 Task: Look for space in Federal Way, United States from 12th July, 2023 to 16th July, 2023 for 8 adults in price range Rs.10000 to Rs.16000. Place can be private room with 8 bedrooms having 8 beds and 8 bathrooms. Property type can be house, flat, guest house, hotel. Amenities needed are: wifi, TV, free parkinig on premises, gym, breakfast. Booking option can be shelf check-in. Required host language is English.
Action: Mouse moved to (430, 98)
Screenshot: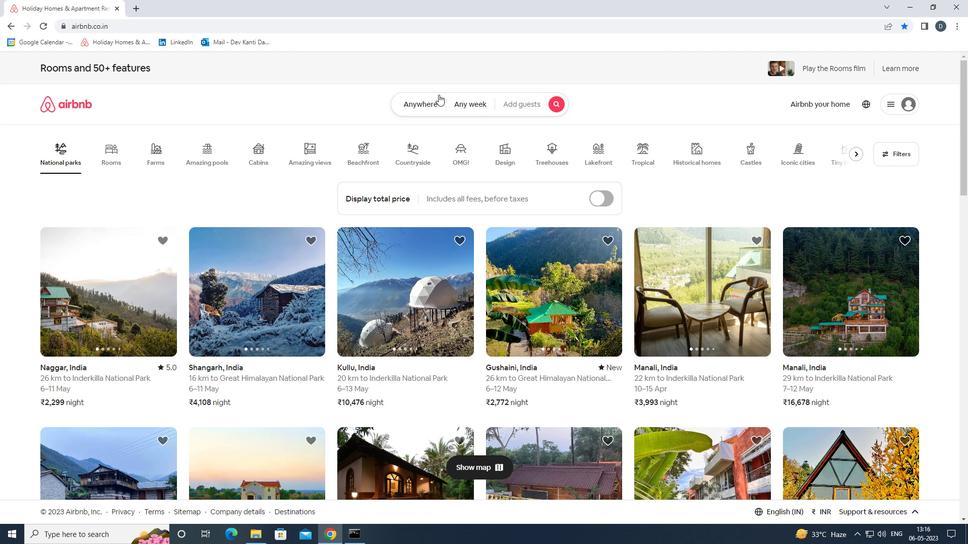 
Action: Mouse pressed left at (430, 98)
Screenshot: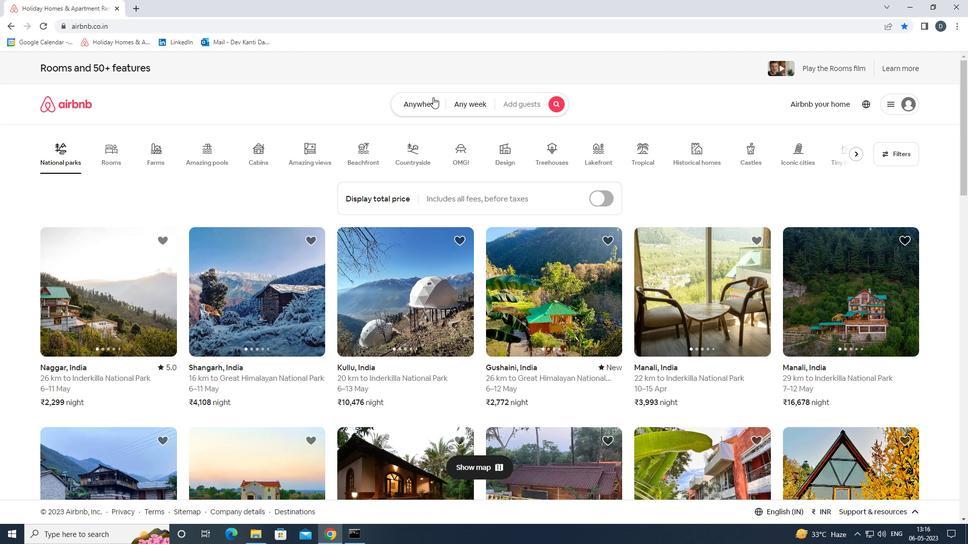 
Action: Mouse moved to (332, 148)
Screenshot: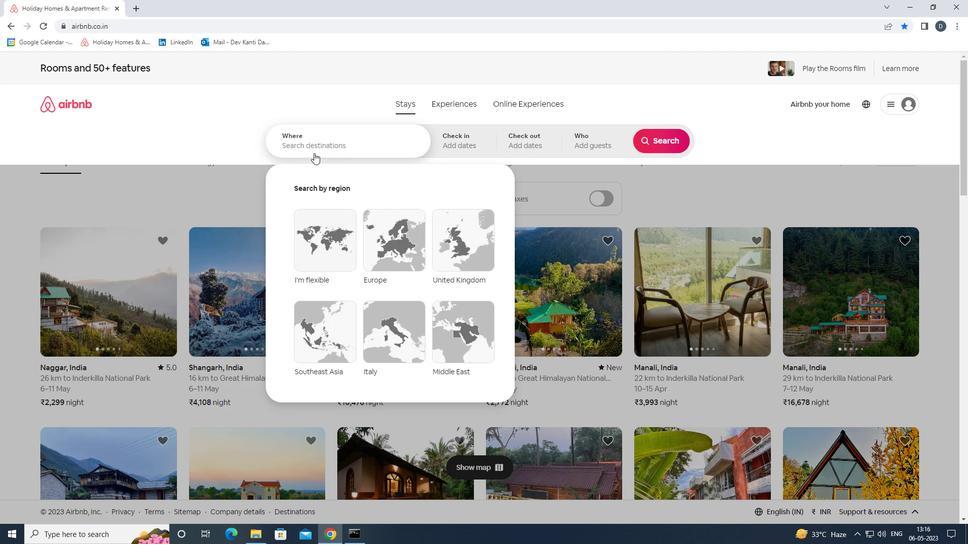 
Action: Mouse pressed left at (332, 148)
Screenshot: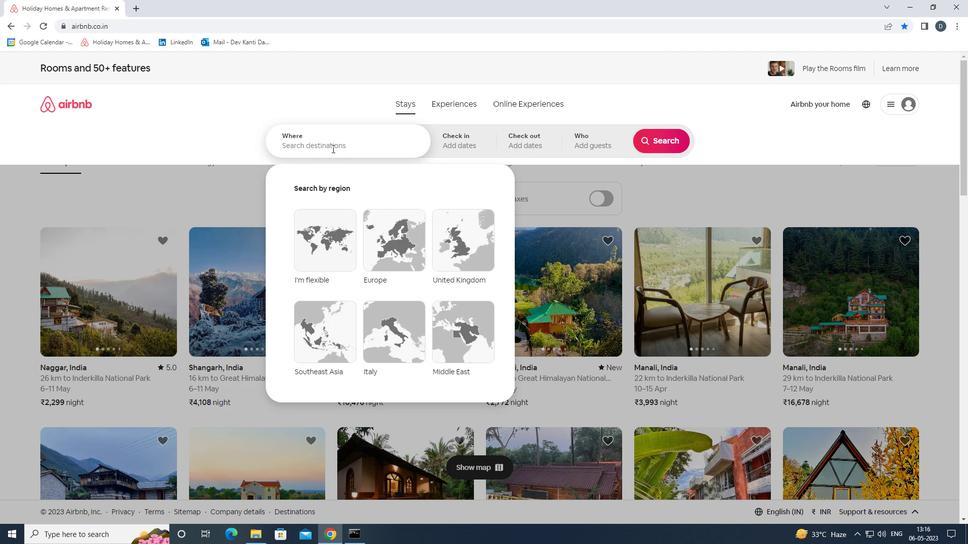 
Action: Mouse moved to (332, 147)
Screenshot: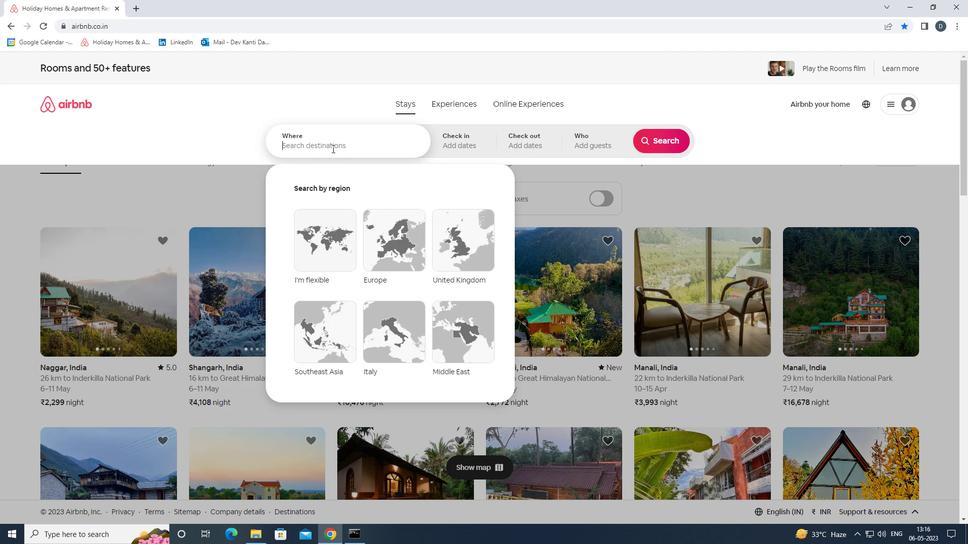 
Action: Key pressed <Key.shift>FEDRAL<Key.space><Key.shift>WAY,<Key.shift_r><Key.shift_r><Key.shift_r><Key.shift_r>UNITED<Key.space><Key.shift>STATES<Key.enter>
Screenshot: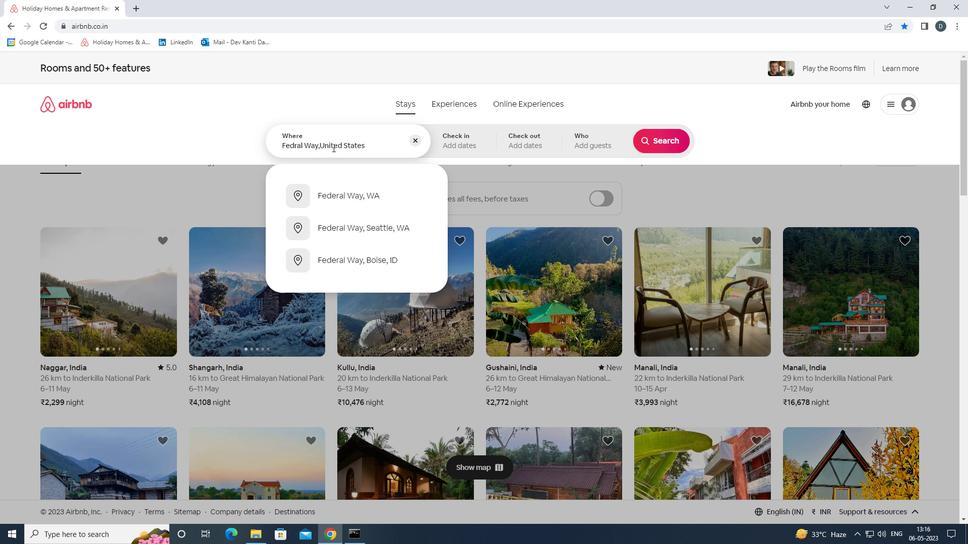 
Action: Mouse moved to (660, 220)
Screenshot: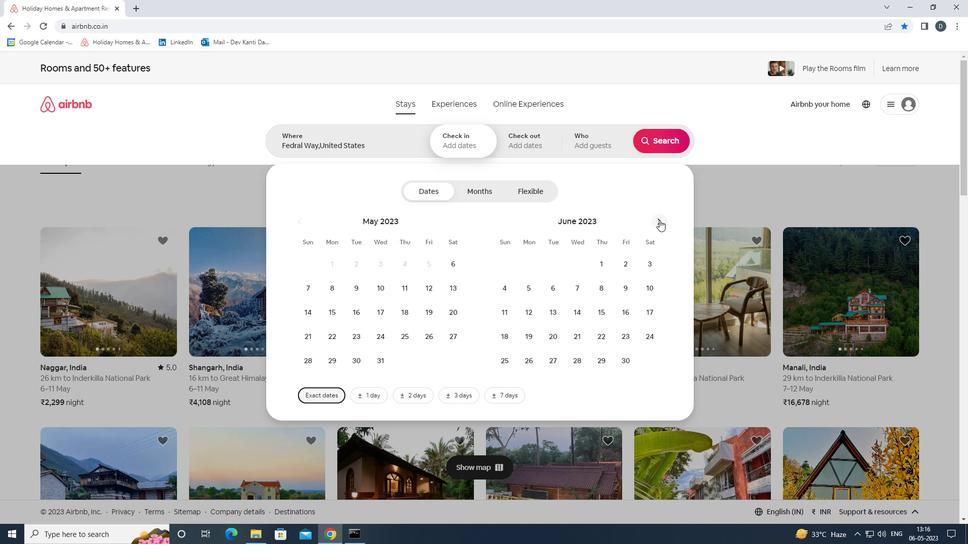 
Action: Mouse pressed left at (660, 220)
Screenshot: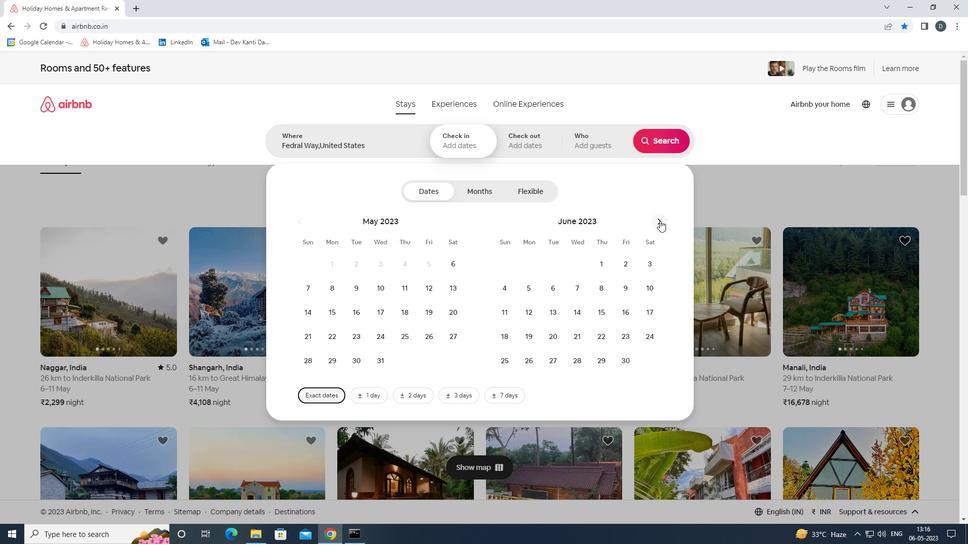 
Action: Mouse moved to (582, 314)
Screenshot: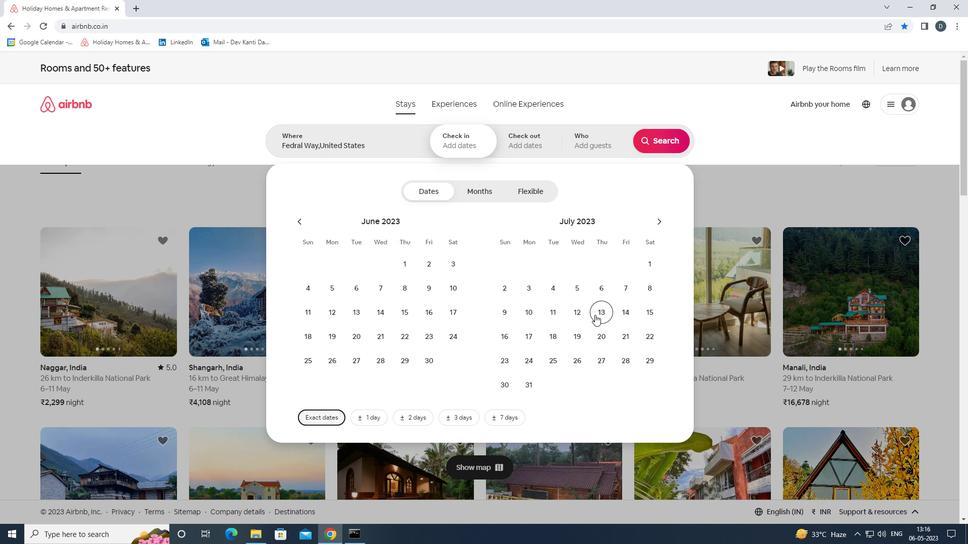 
Action: Mouse pressed left at (582, 314)
Screenshot: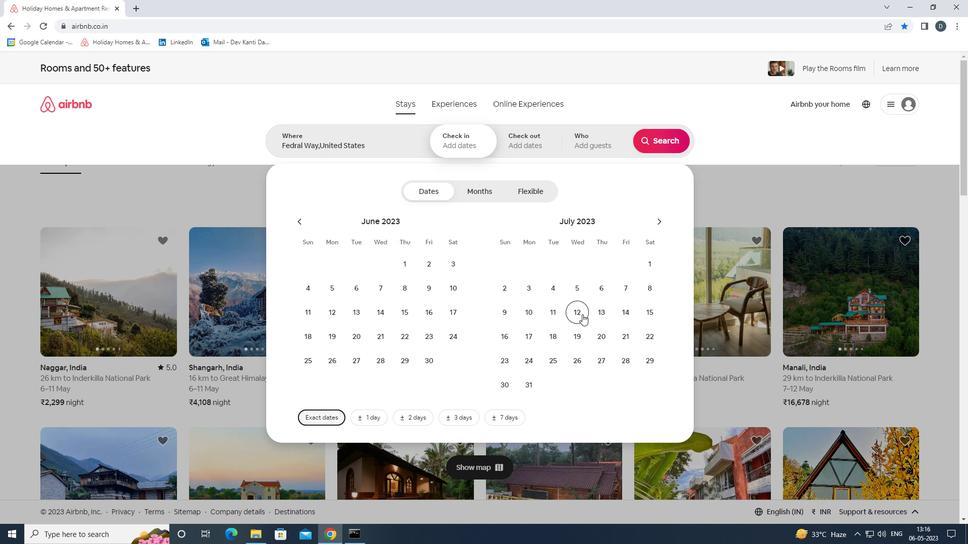 
Action: Mouse moved to (509, 331)
Screenshot: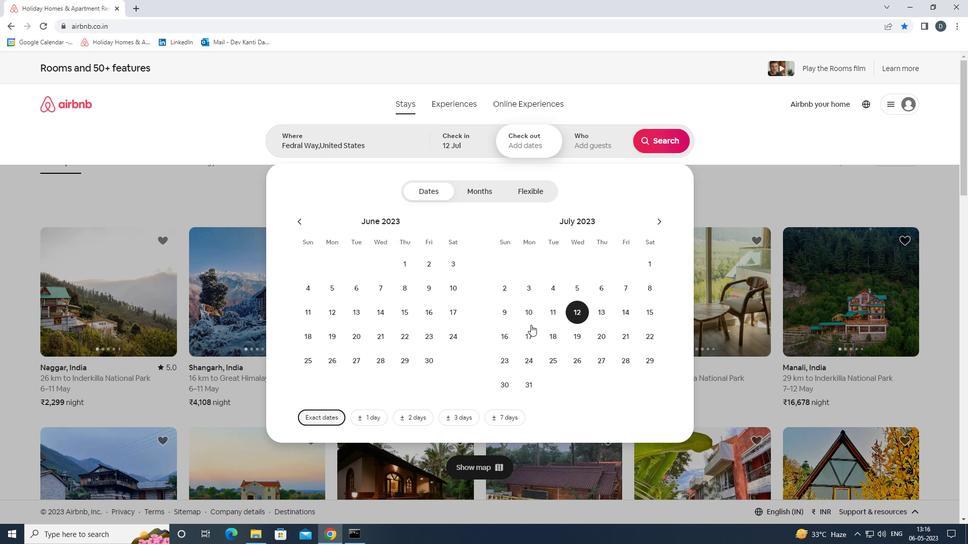 
Action: Mouse pressed left at (509, 331)
Screenshot: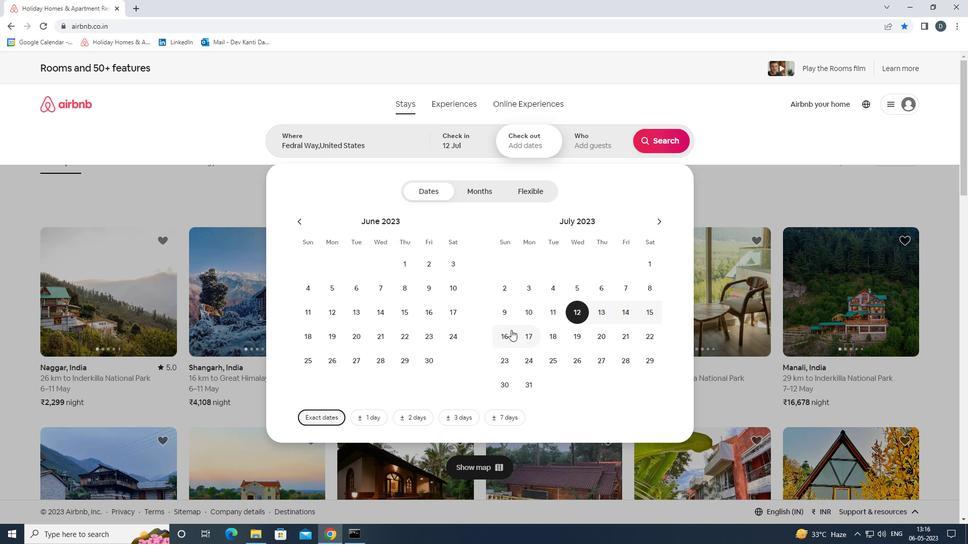 
Action: Mouse moved to (588, 143)
Screenshot: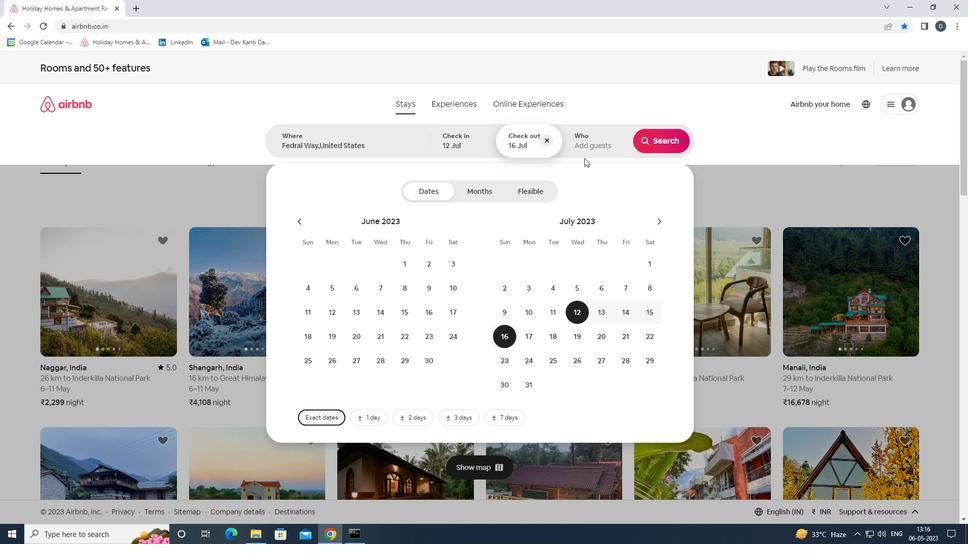 
Action: Mouse pressed left at (588, 143)
Screenshot: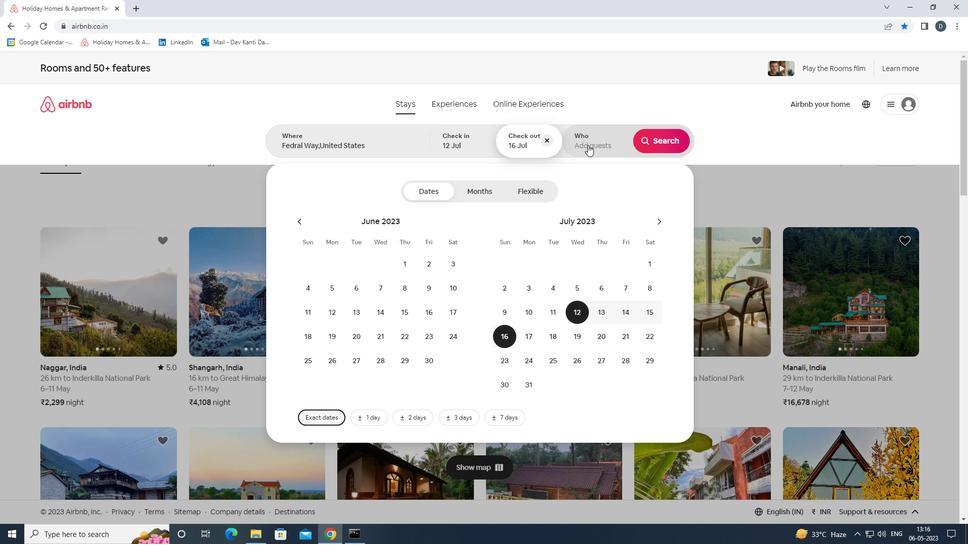 
Action: Mouse moved to (668, 194)
Screenshot: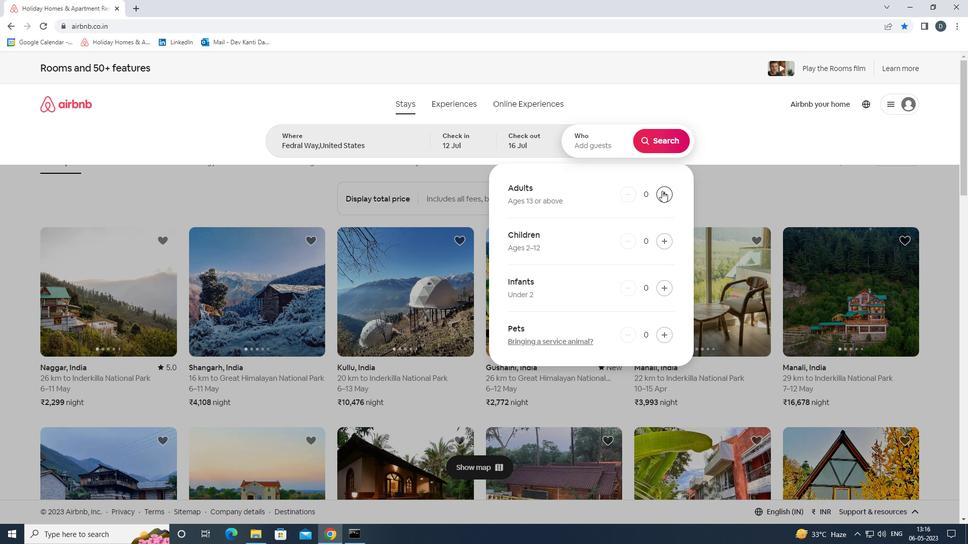 
Action: Mouse pressed left at (668, 194)
Screenshot: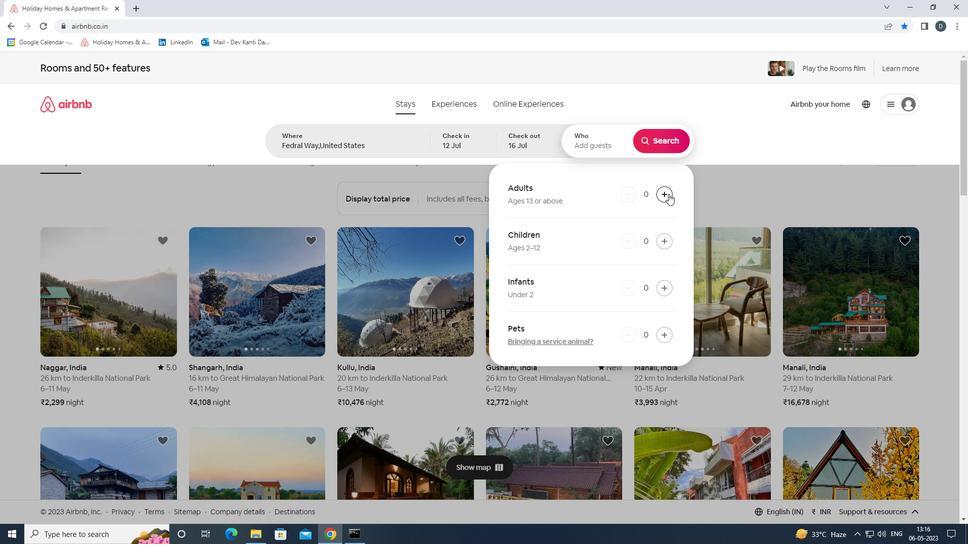 
Action: Mouse pressed left at (668, 194)
Screenshot: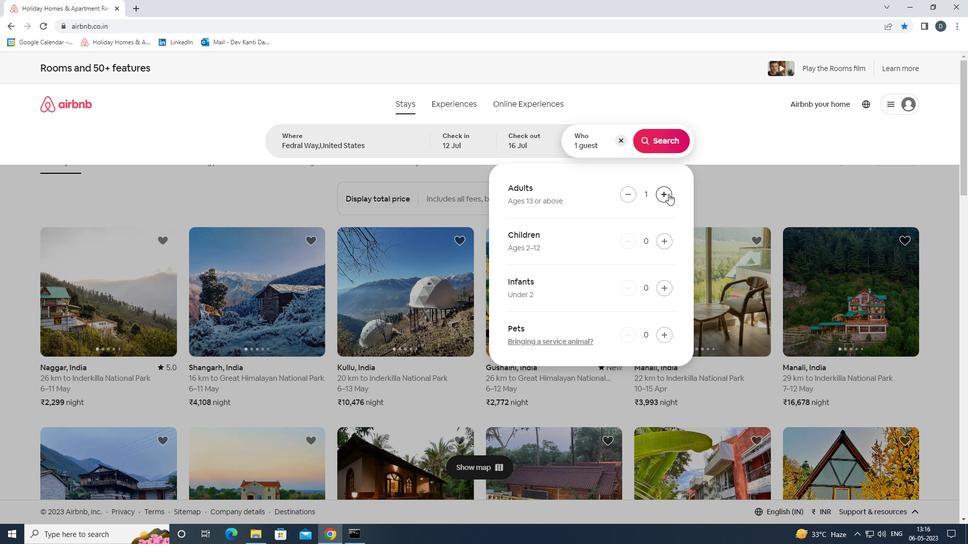 
Action: Mouse pressed left at (668, 194)
Screenshot: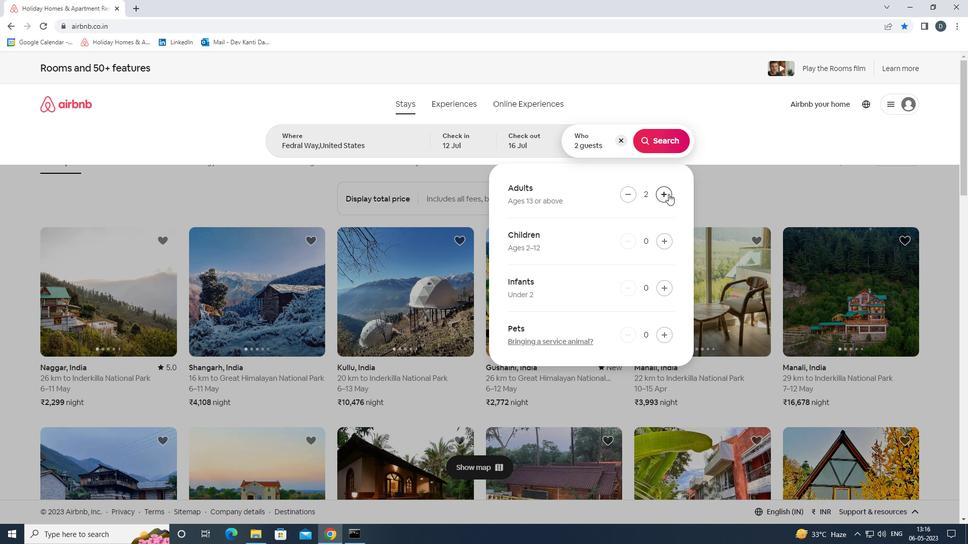 
Action: Mouse pressed left at (668, 194)
Screenshot: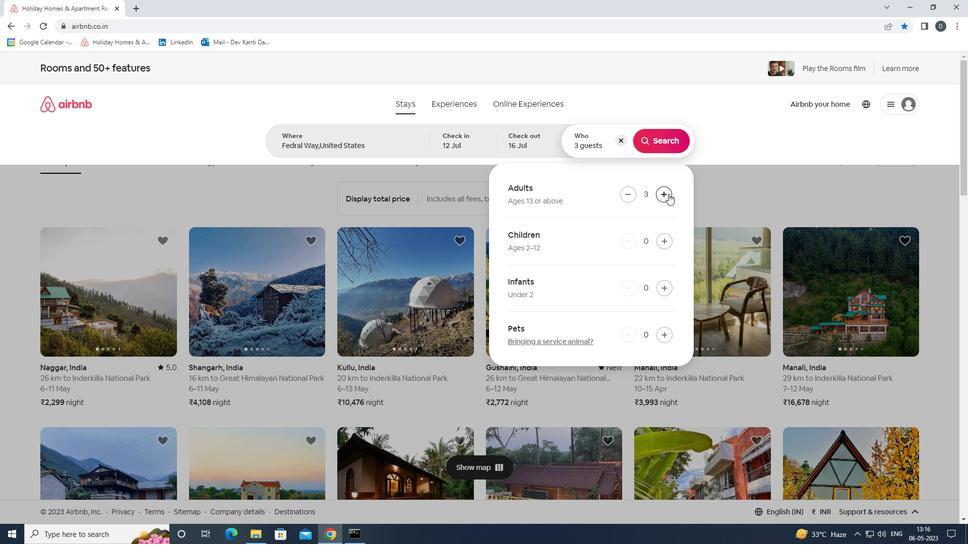 
Action: Mouse pressed left at (668, 194)
Screenshot: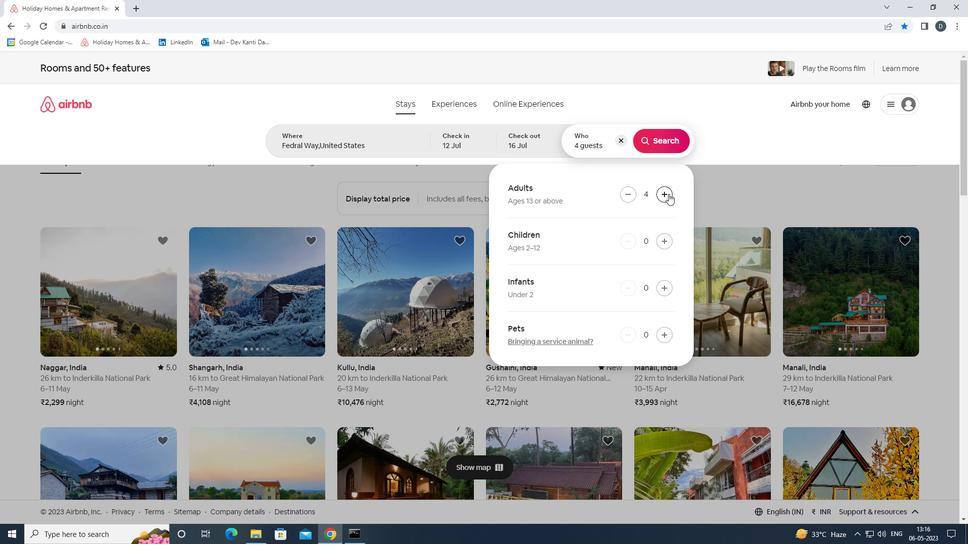 
Action: Mouse pressed left at (668, 194)
Screenshot: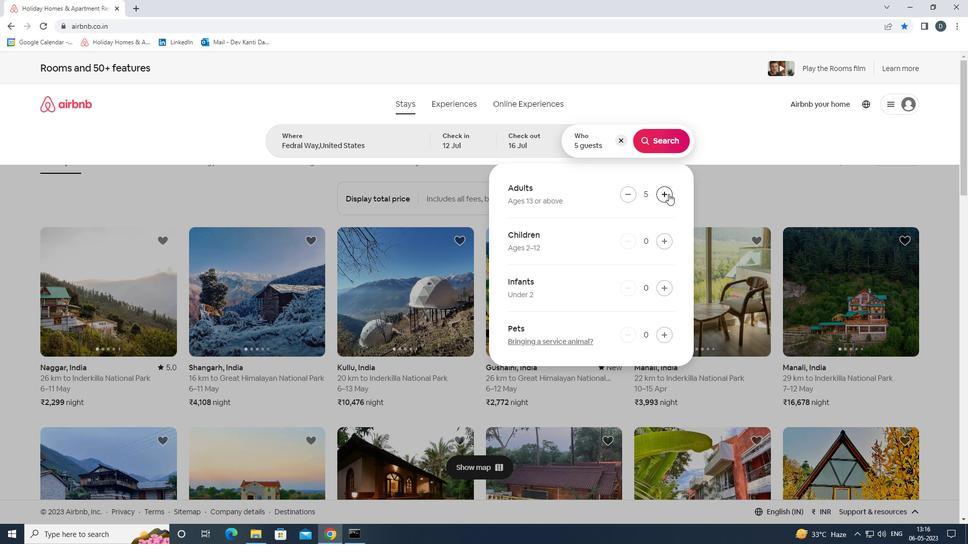 
Action: Mouse pressed left at (668, 194)
Screenshot: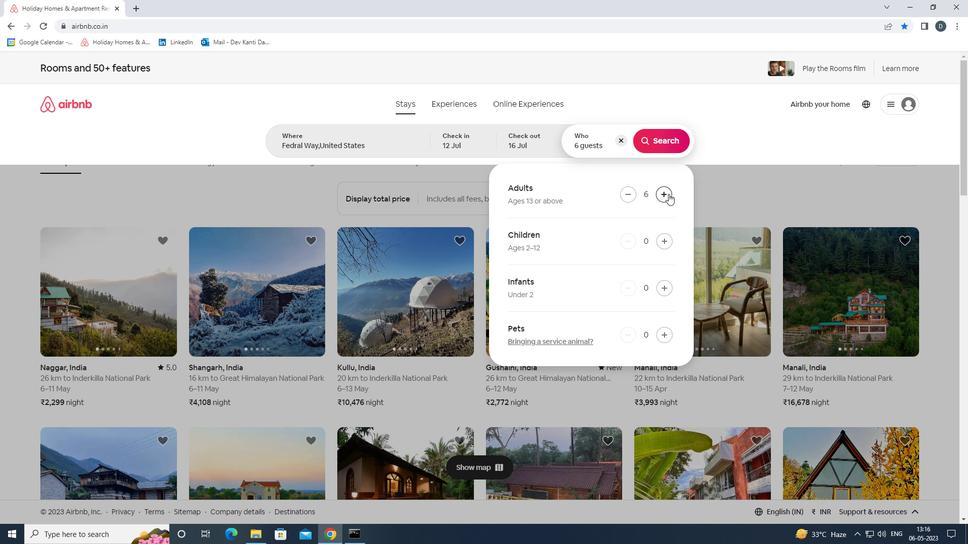 
Action: Mouse pressed left at (668, 194)
Screenshot: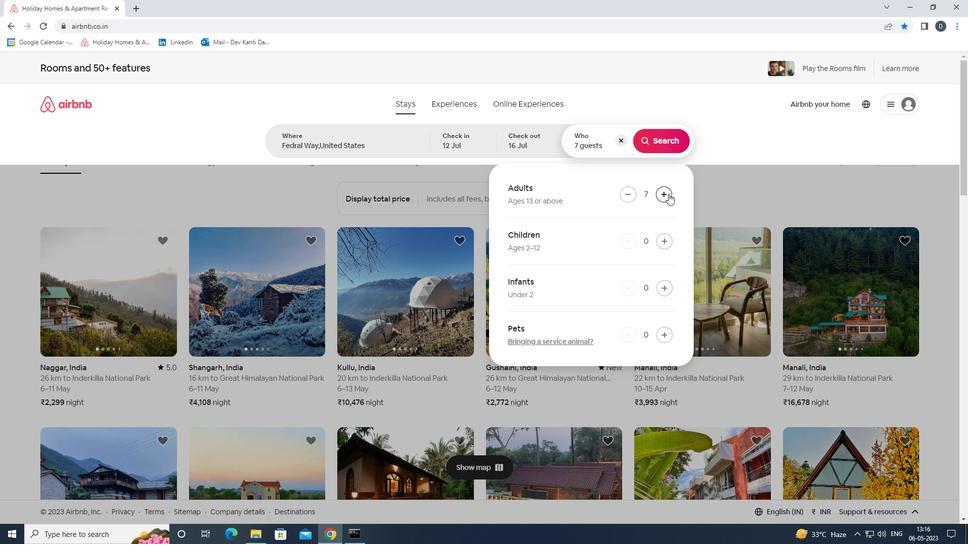 
Action: Mouse moved to (658, 136)
Screenshot: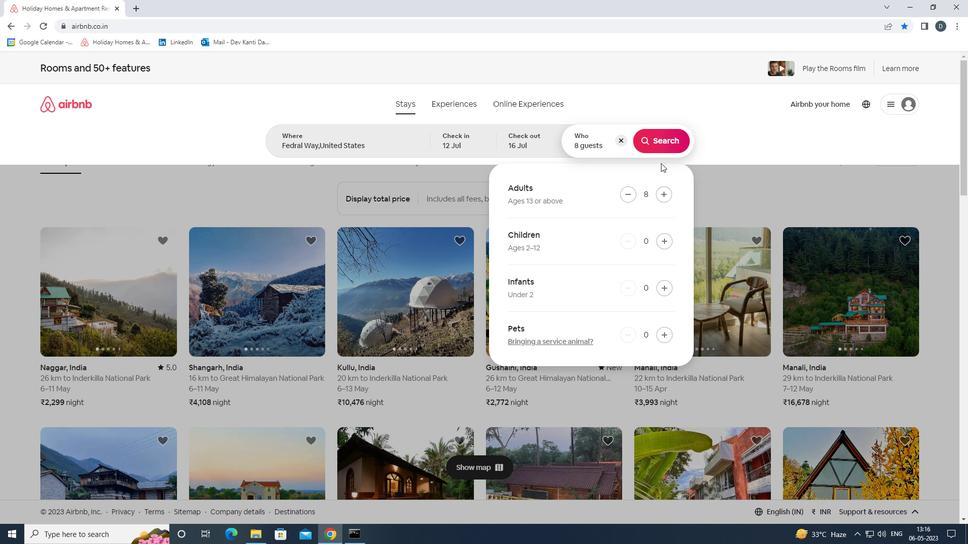 
Action: Mouse pressed left at (658, 136)
Screenshot: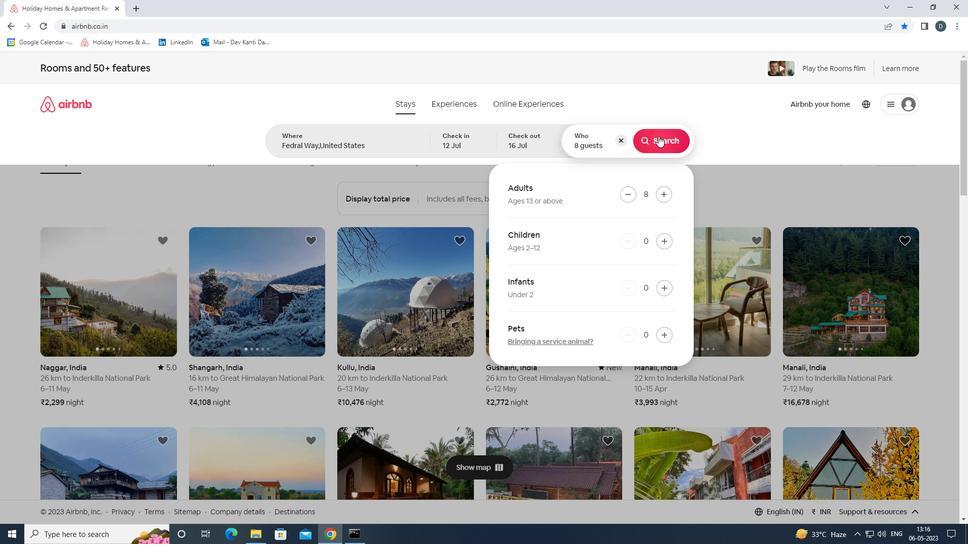 
Action: Mouse moved to (922, 112)
Screenshot: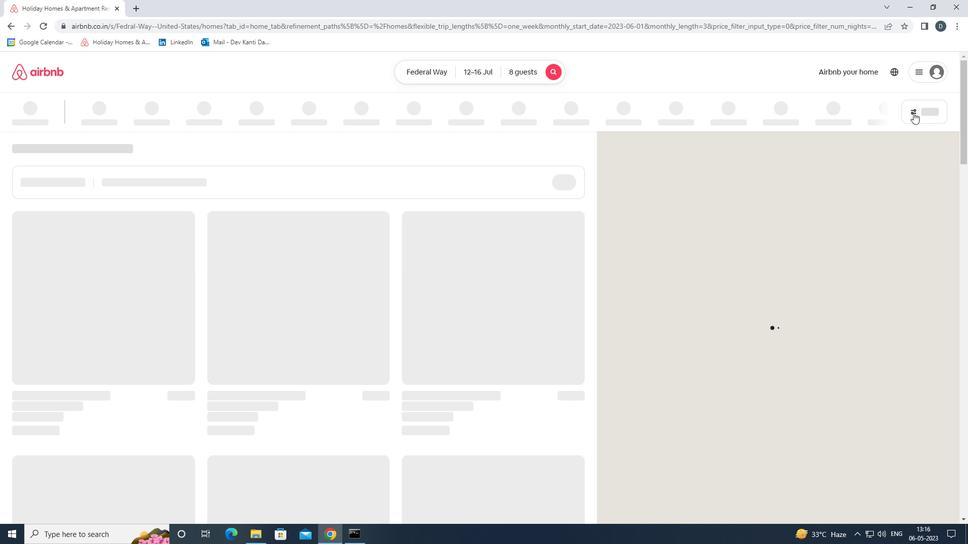 
Action: Mouse pressed left at (922, 112)
Screenshot: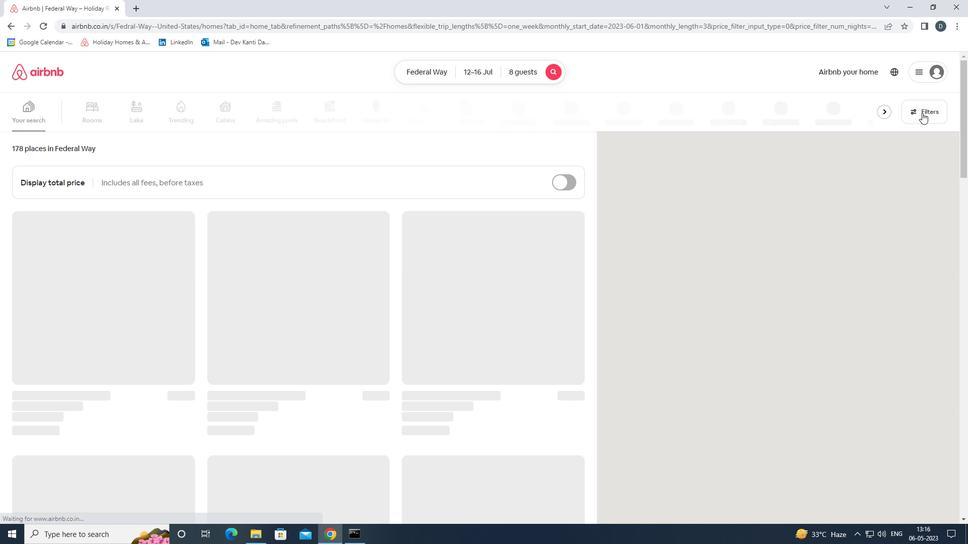 
Action: Mouse moved to (407, 366)
Screenshot: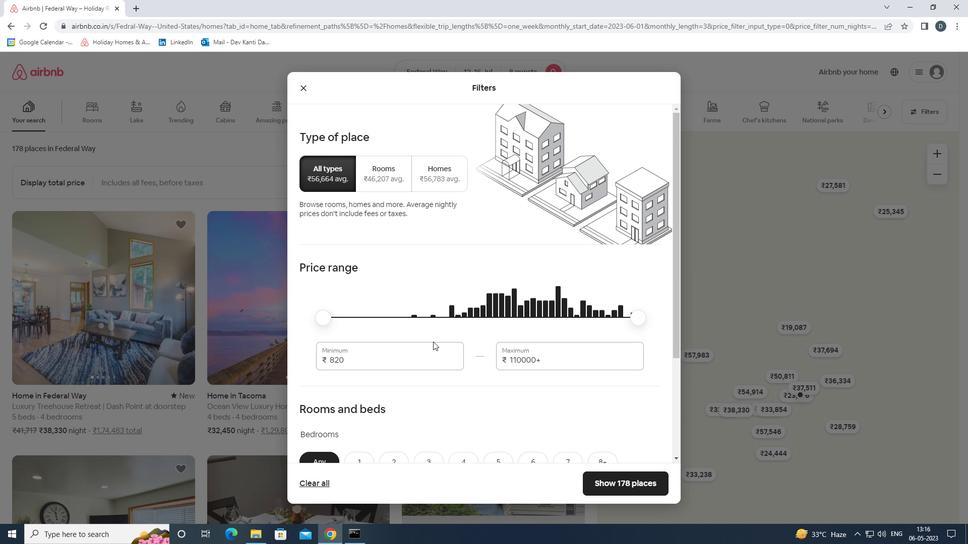 
Action: Mouse pressed left at (407, 366)
Screenshot: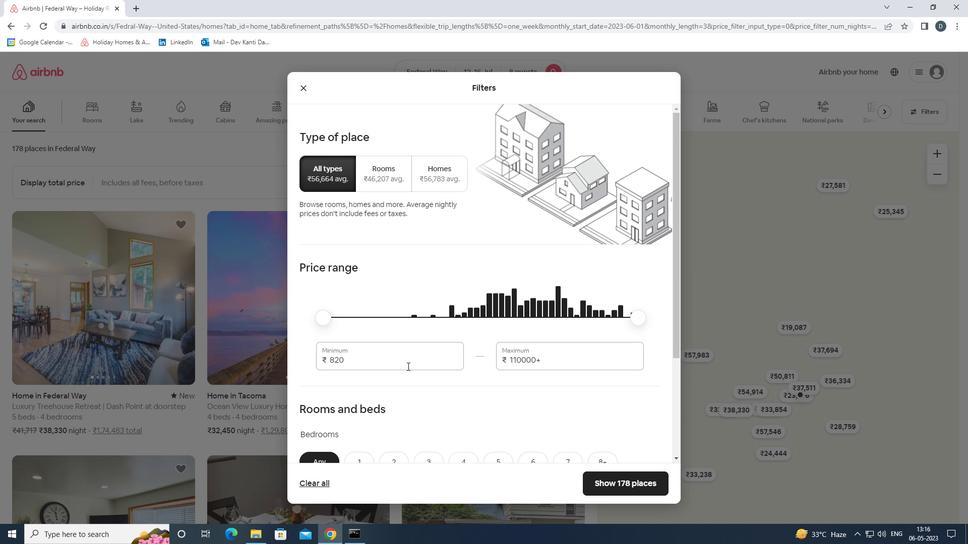 
Action: Mouse pressed left at (407, 366)
Screenshot: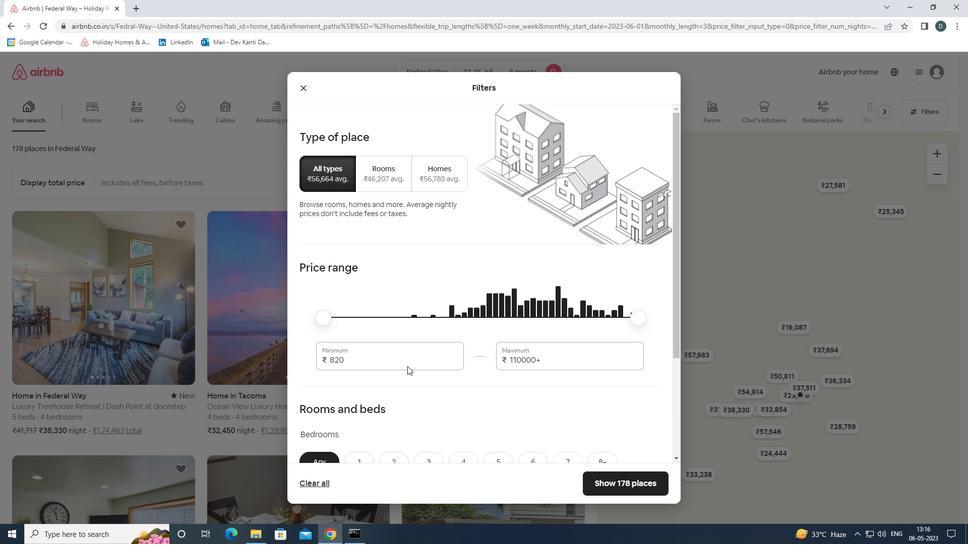
Action: Mouse moved to (406, 362)
Screenshot: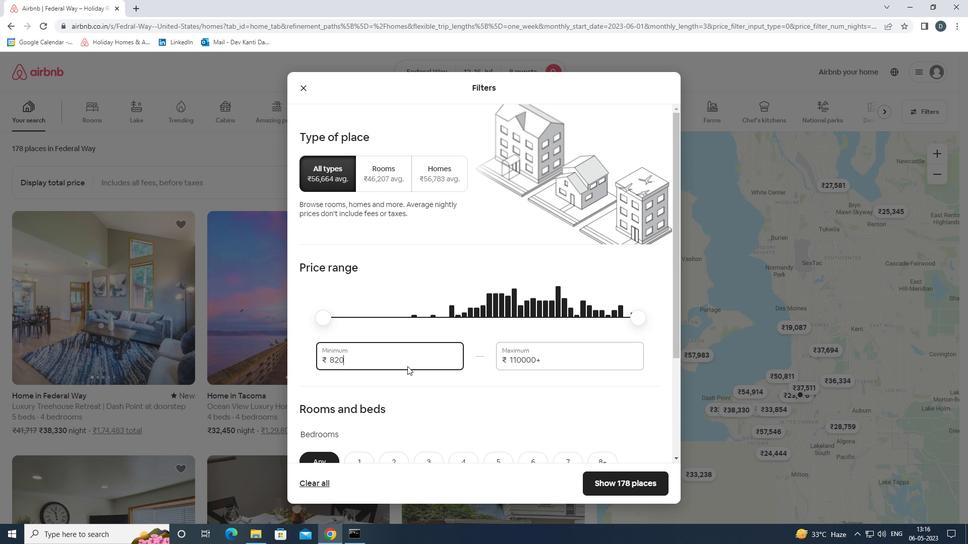 
Action: Mouse pressed left at (406, 362)
Screenshot: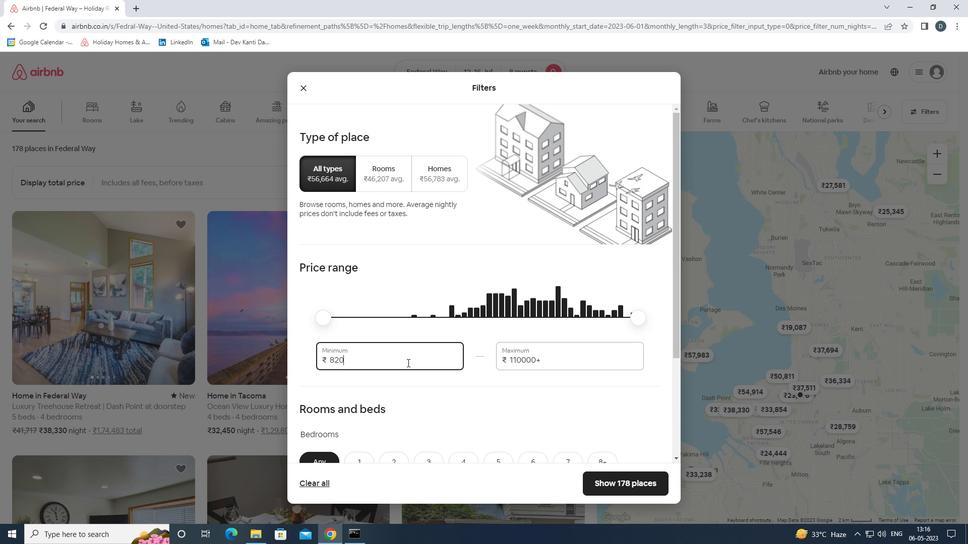 
Action: Mouse pressed left at (406, 362)
Screenshot: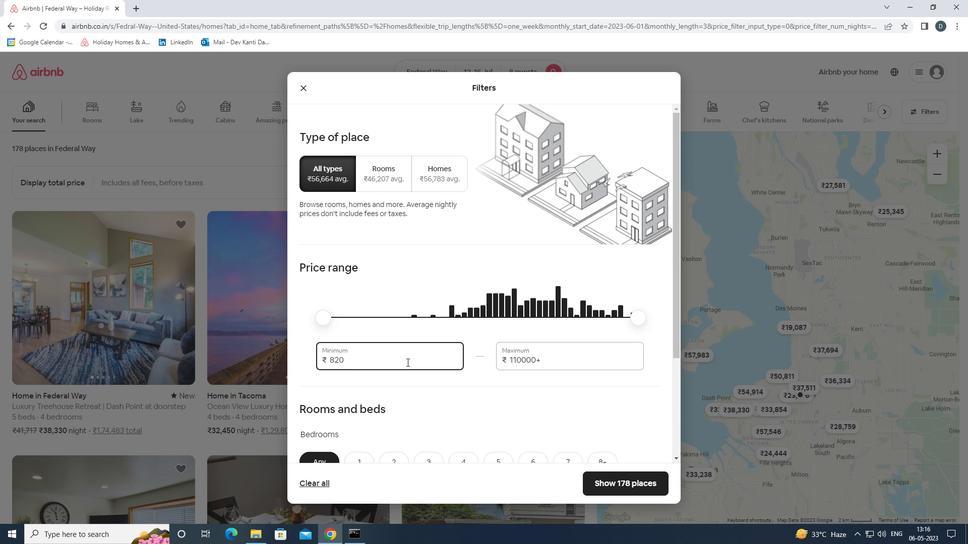 
Action: Key pressed 10000<Key.tab>16000
Screenshot: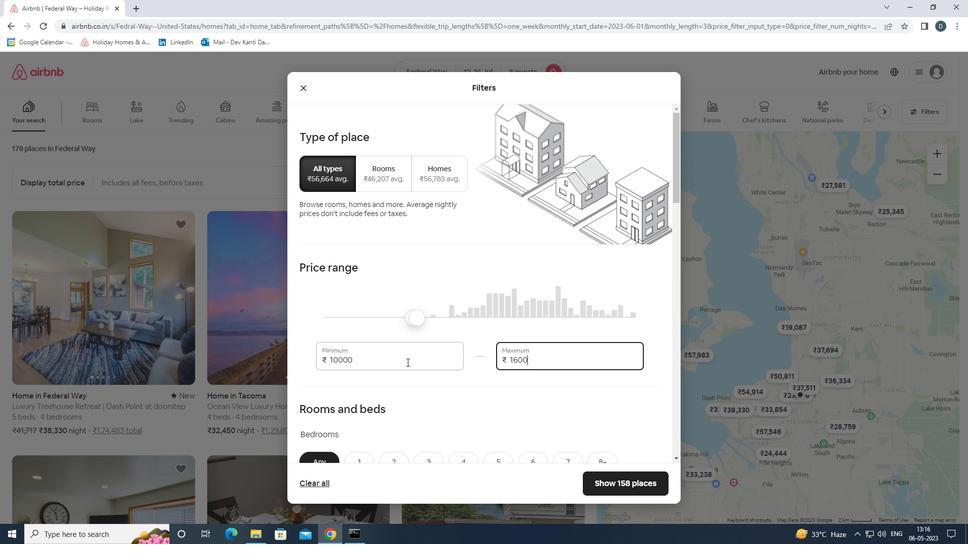
Action: Mouse scrolled (406, 362) with delta (0, 0)
Screenshot: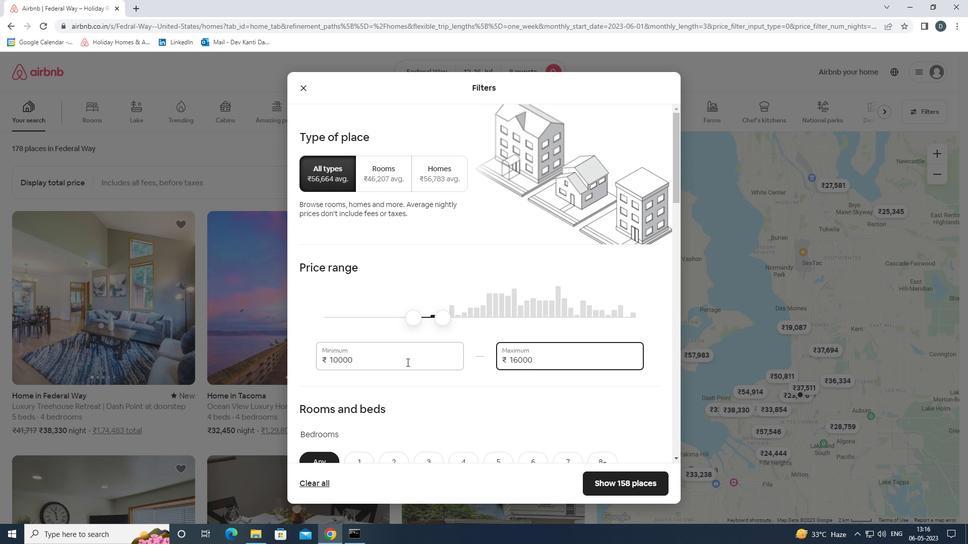 
Action: Mouse scrolled (406, 362) with delta (0, 0)
Screenshot: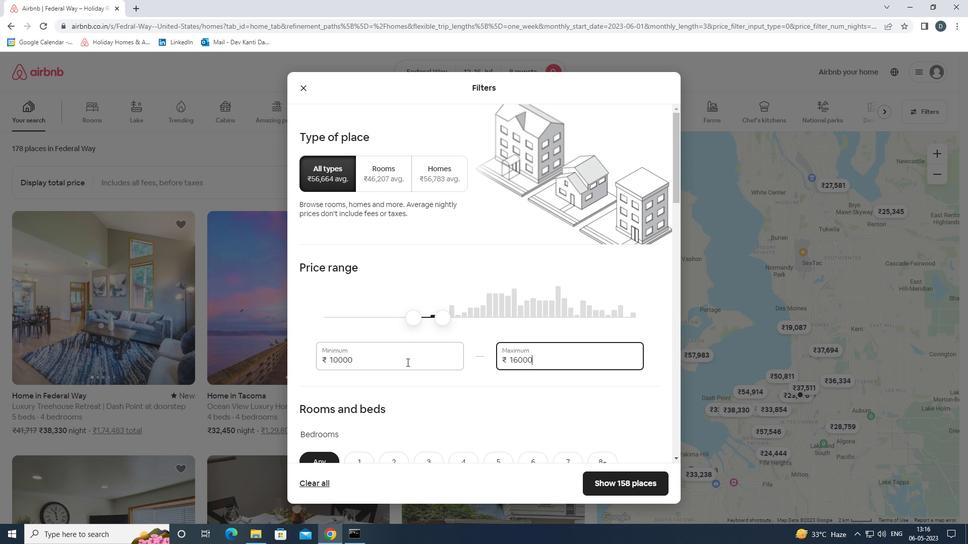 
Action: Mouse scrolled (406, 362) with delta (0, 0)
Screenshot: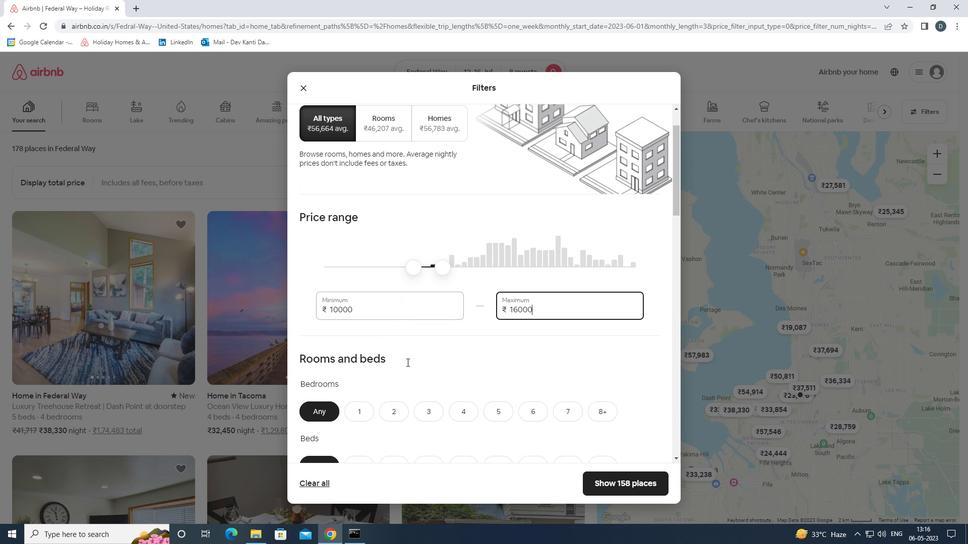 
Action: Mouse moved to (604, 310)
Screenshot: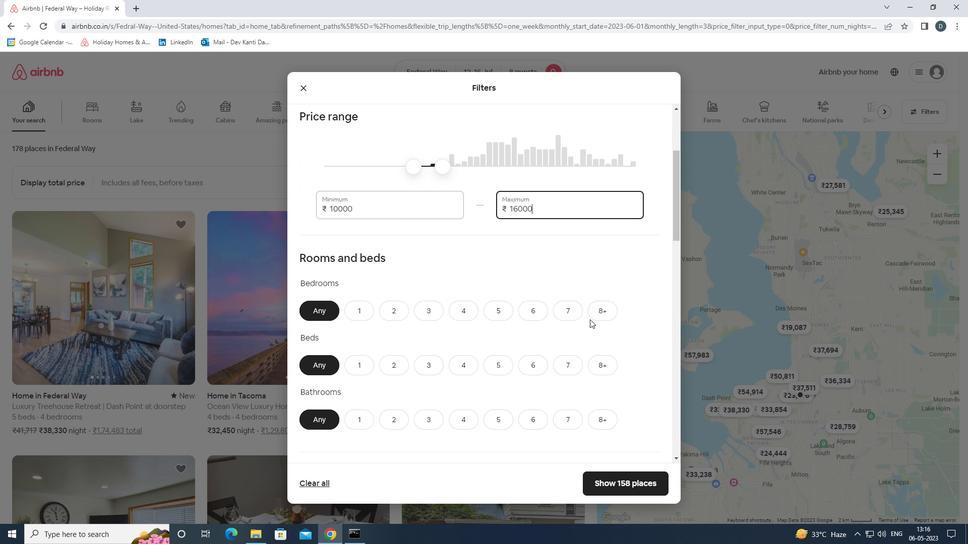 
Action: Mouse pressed left at (604, 310)
Screenshot: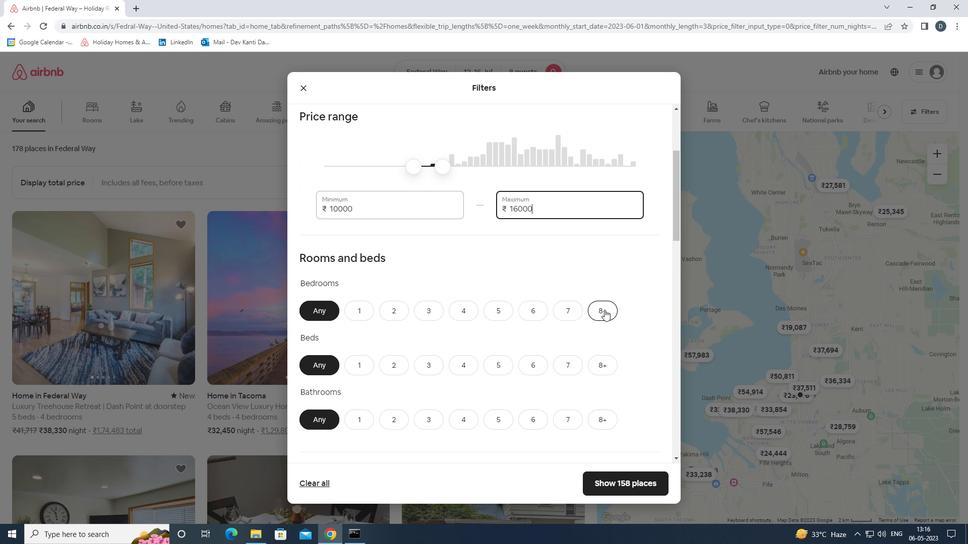 
Action: Mouse moved to (607, 369)
Screenshot: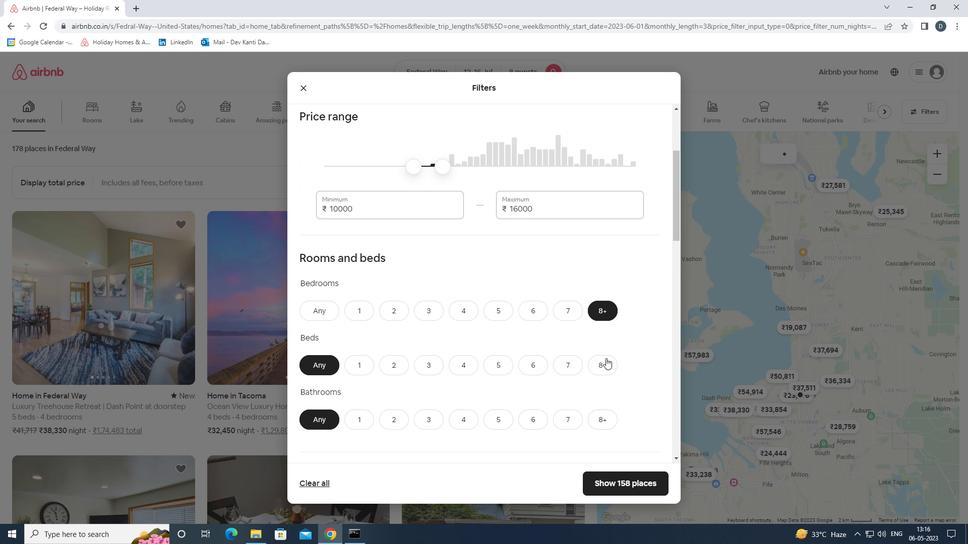 
Action: Mouse pressed left at (607, 369)
Screenshot: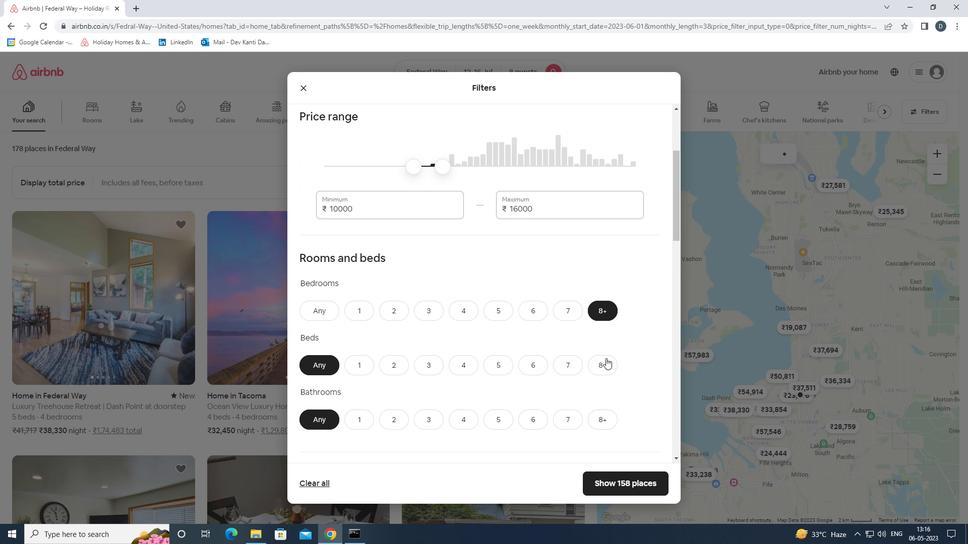 
Action: Mouse moved to (601, 416)
Screenshot: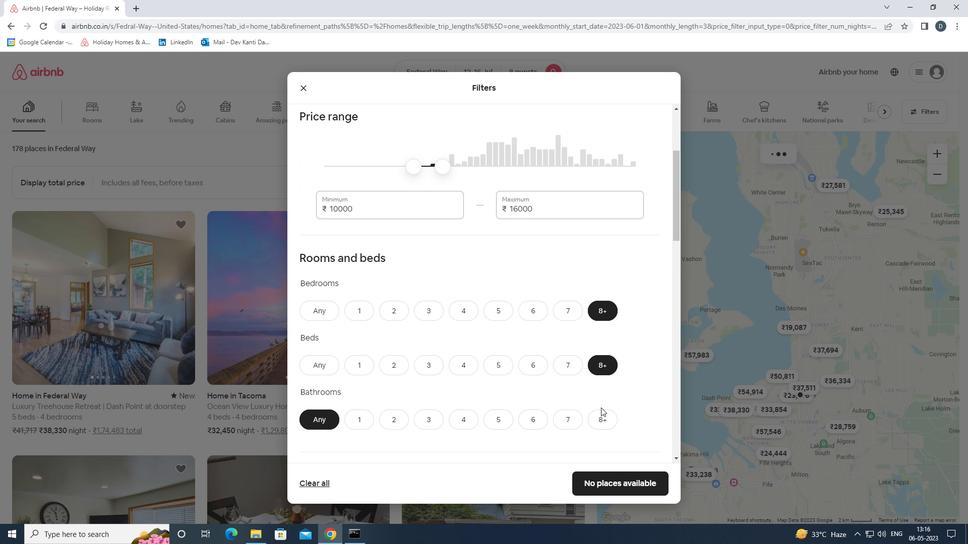 
Action: Mouse pressed left at (601, 416)
Screenshot: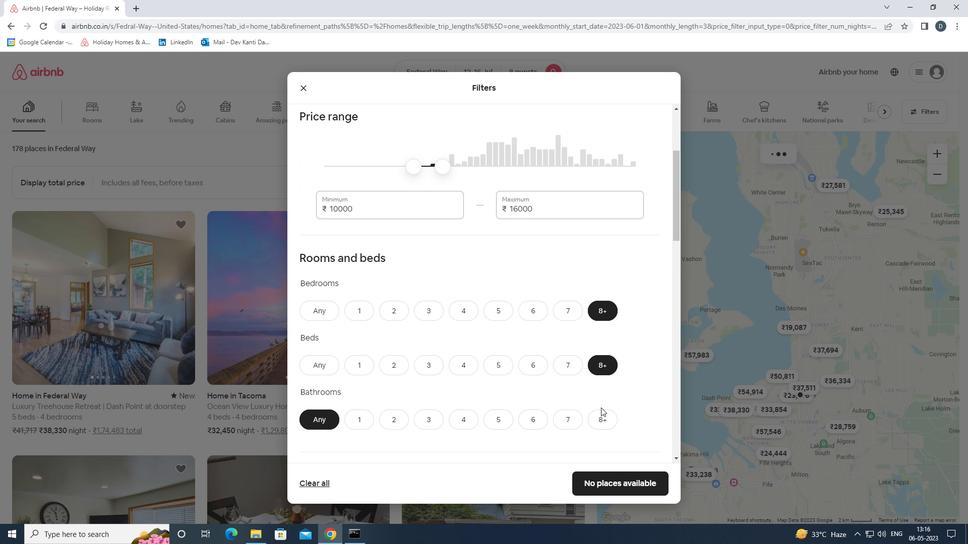 
Action: Mouse moved to (610, 406)
Screenshot: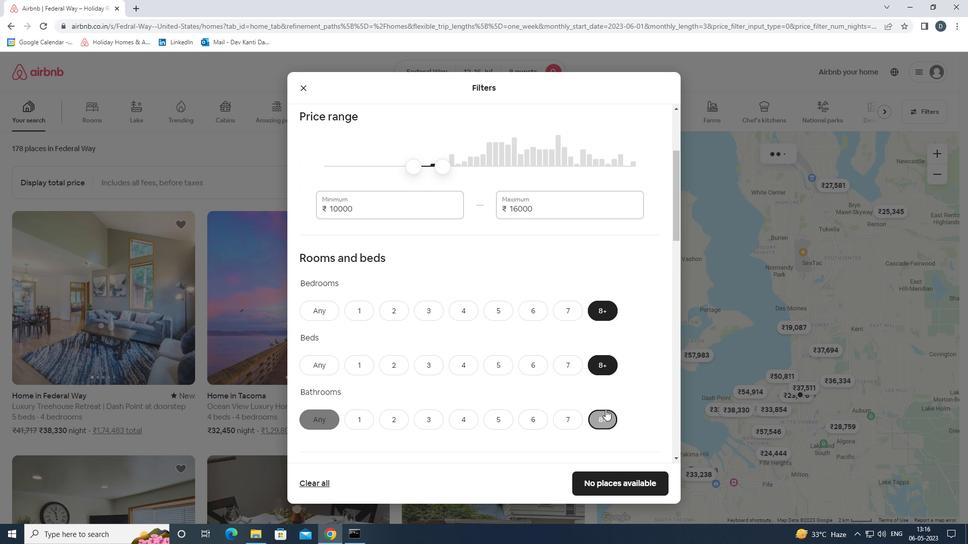 
Action: Mouse scrolled (610, 406) with delta (0, 0)
Screenshot: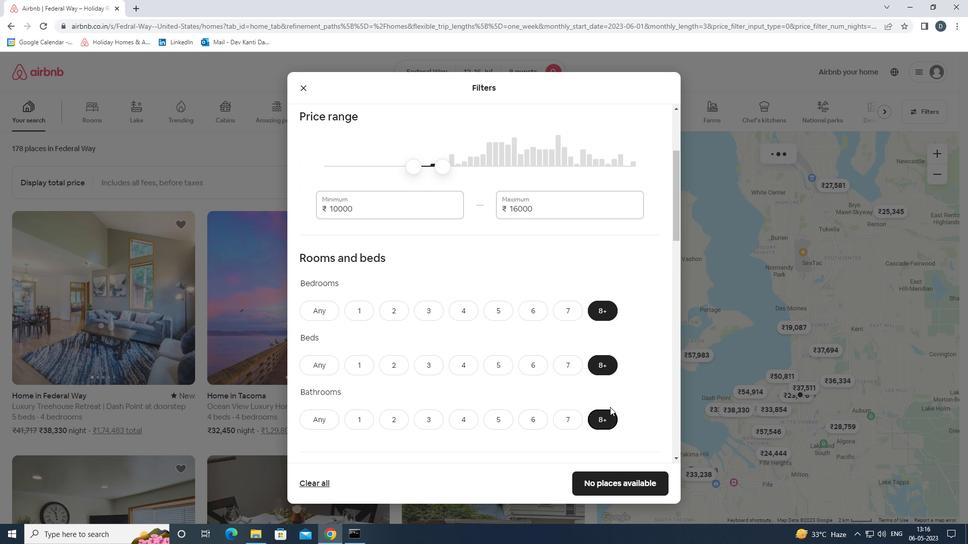 
Action: Mouse scrolled (610, 406) with delta (0, 0)
Screenshot: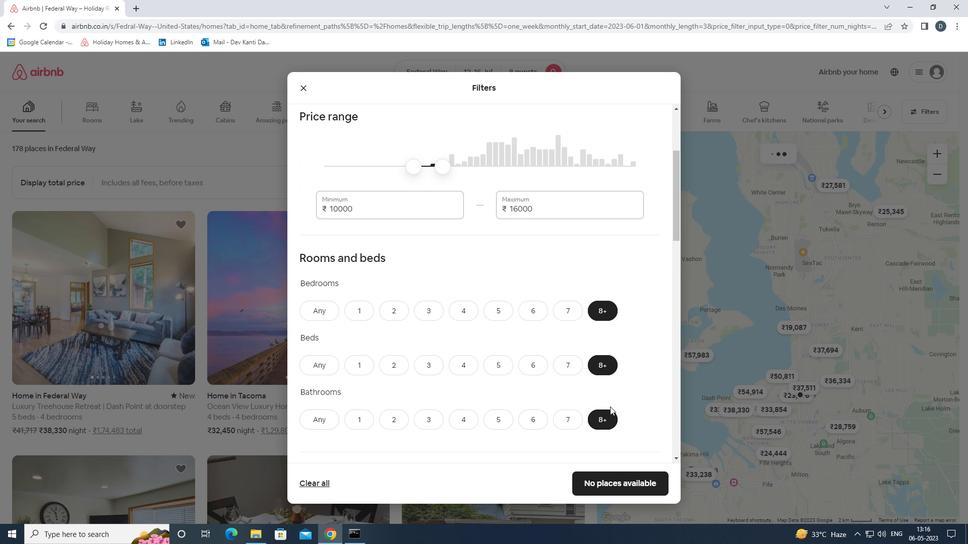 
Action: Mouse scrolled (610, 406) with delta (0, 0)
Screenshot: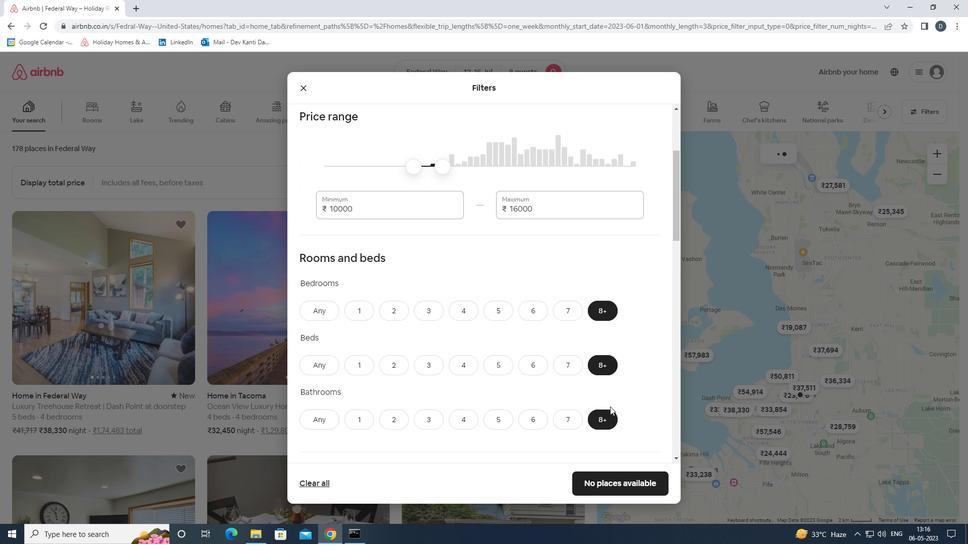 
Action: Mouse moved to (604, 398)
Screenshot: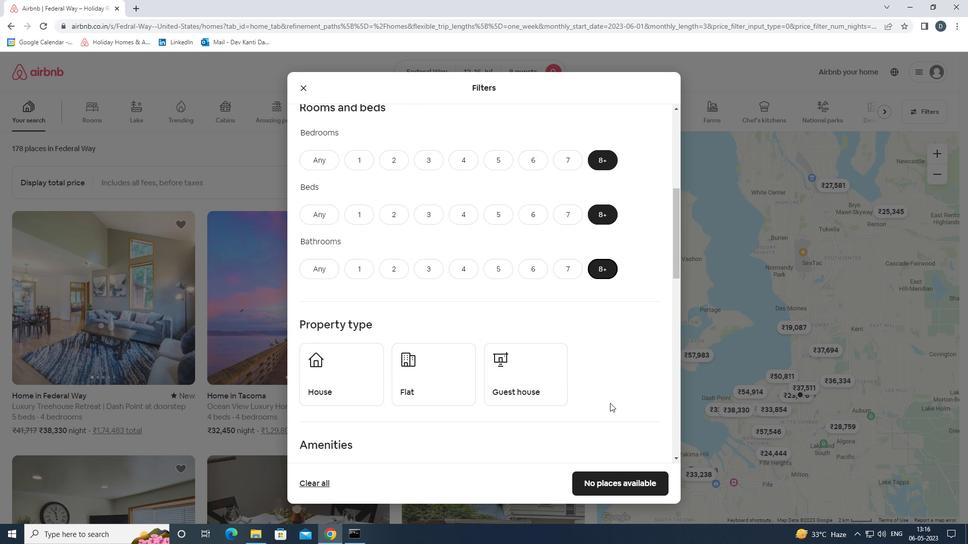 
Action: Mouse scrolled (604, 397) with delta (0, 0)
Screenshot: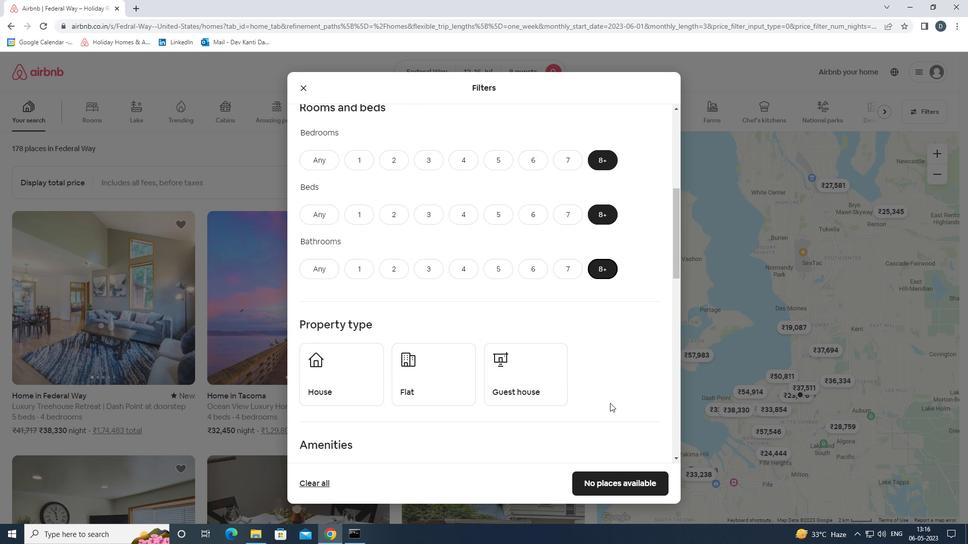 
Action: Mouse moved to (602, 398)
Screenshot: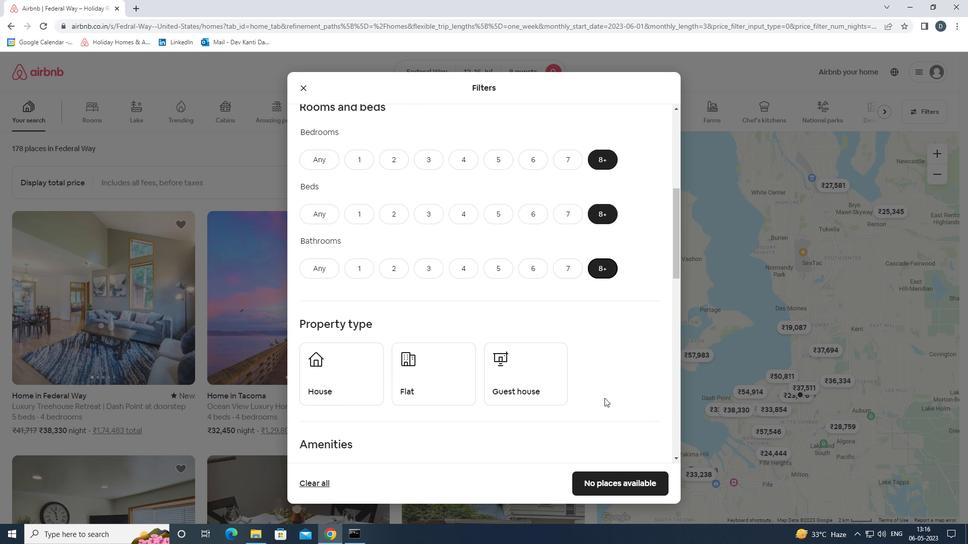 
Action: Mouse scrolled (602, 397) with delta (0, 0)
Screenshot: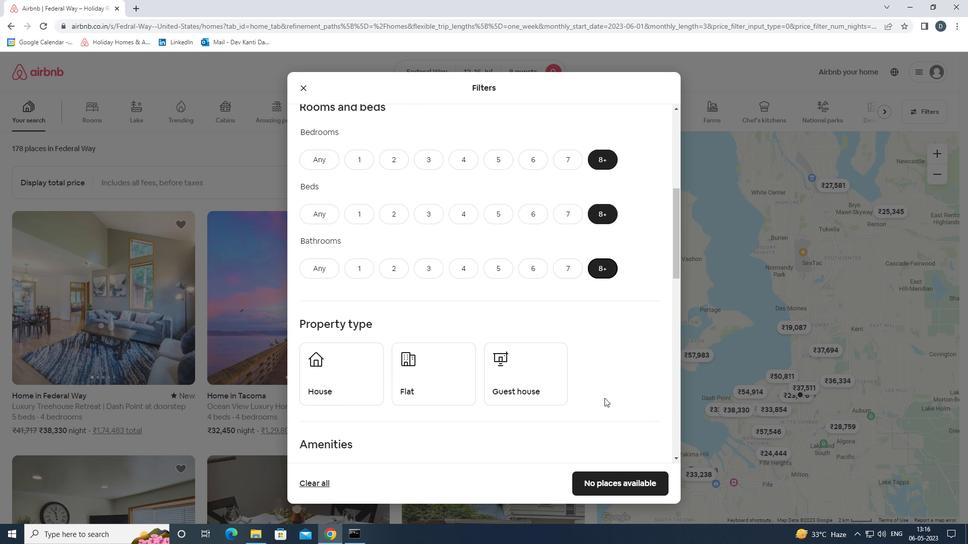 
Action: Mouse moved to (321, 282)
Screenshot: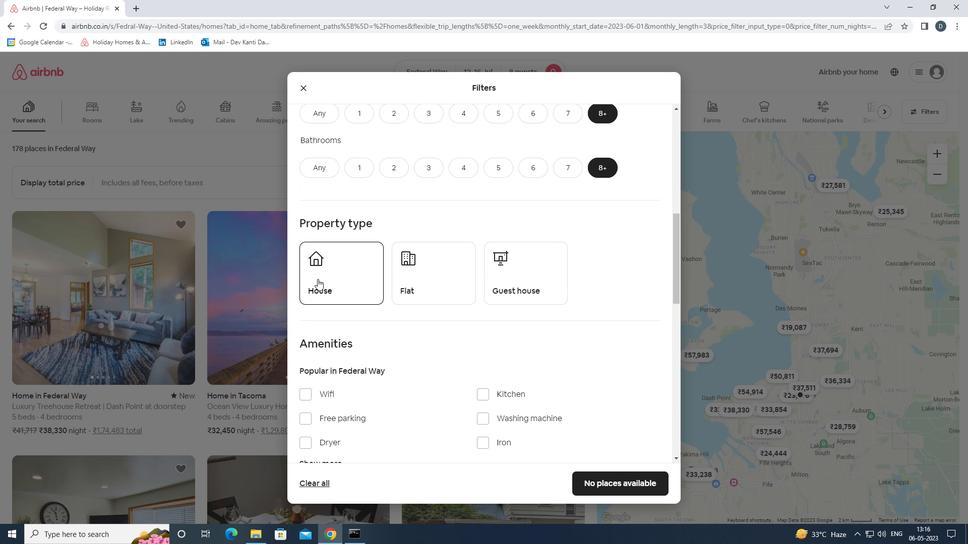 
Action: Mouse pressed left at (321, 282)
Screenshot: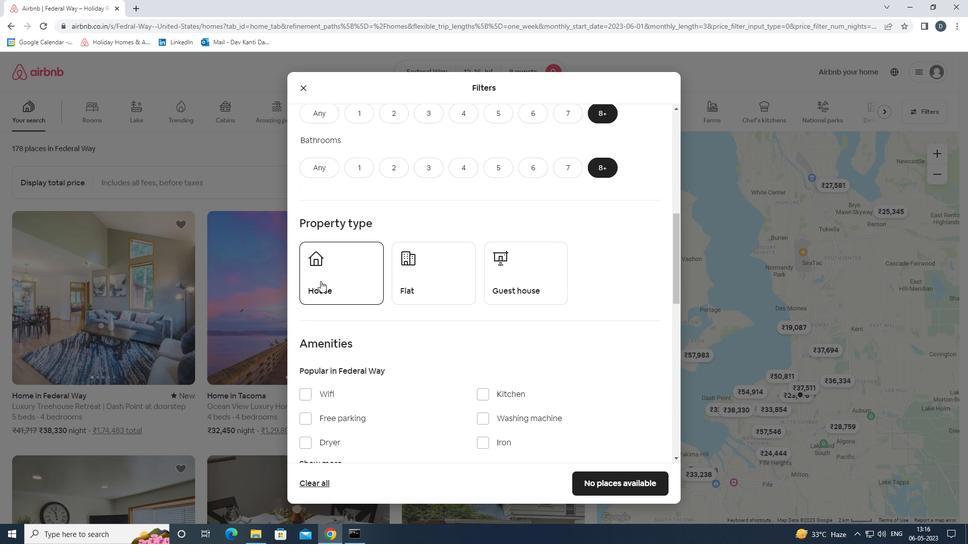 
Action: Mouse moved to (418, 289)
Screenshot: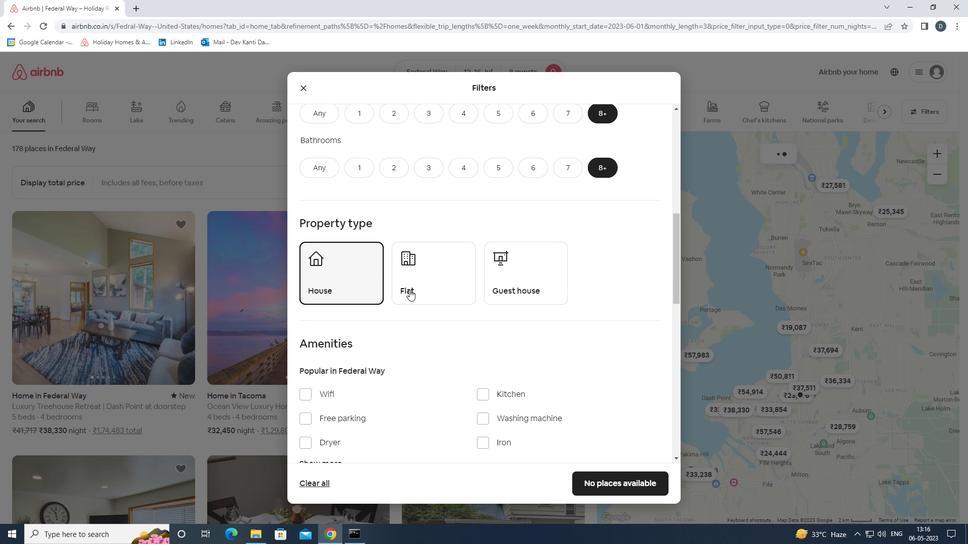 
Action: Mouse pressed left at (418, 289)
Screenshot: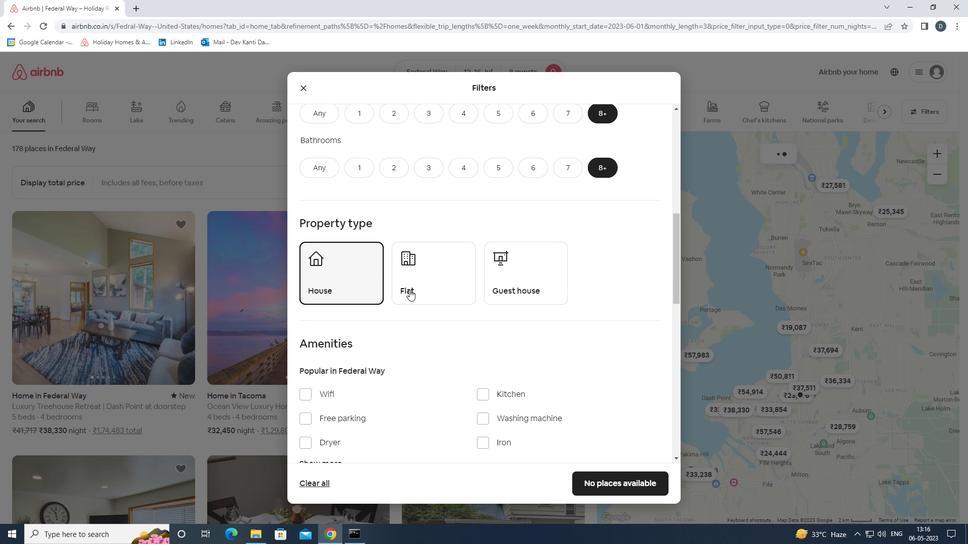 
Action: Mouse moved to (514, 282)
Screenshot: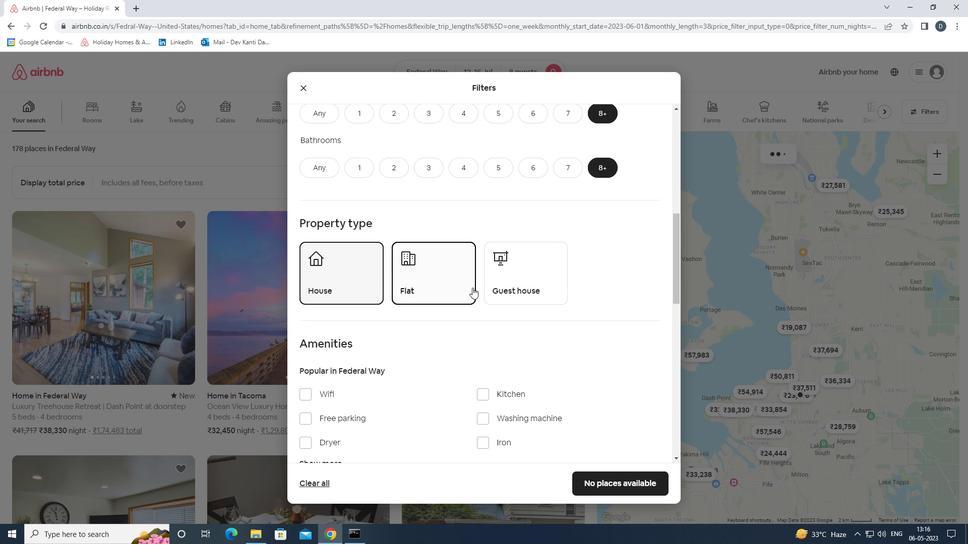 
Action: Mouse pressed left at (514, 282)
Screenshot: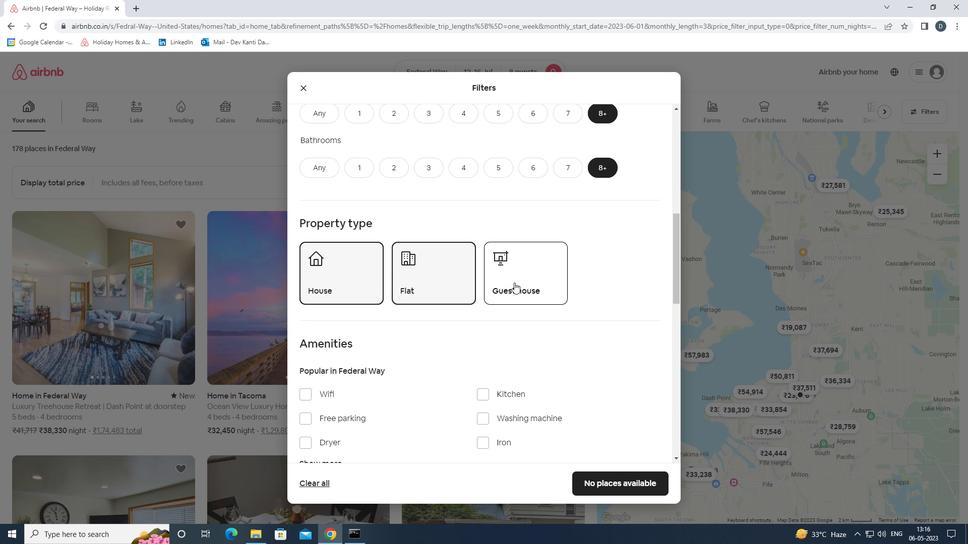 
Action: Mouse scrolled (514, 282) with delta (0, 0)
Screenshot: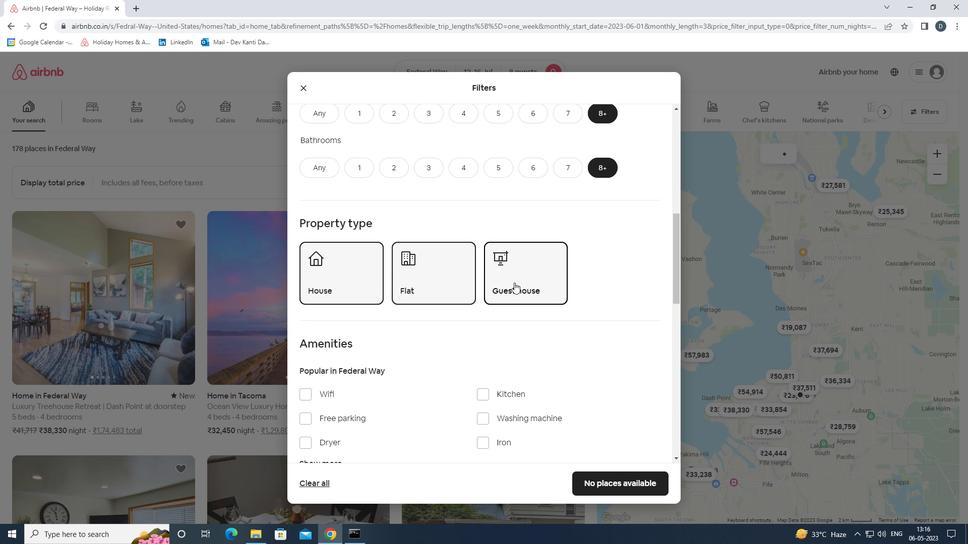 
Action: Mouse scrolled (514, 282) with delta (0, 0)
Screenshot: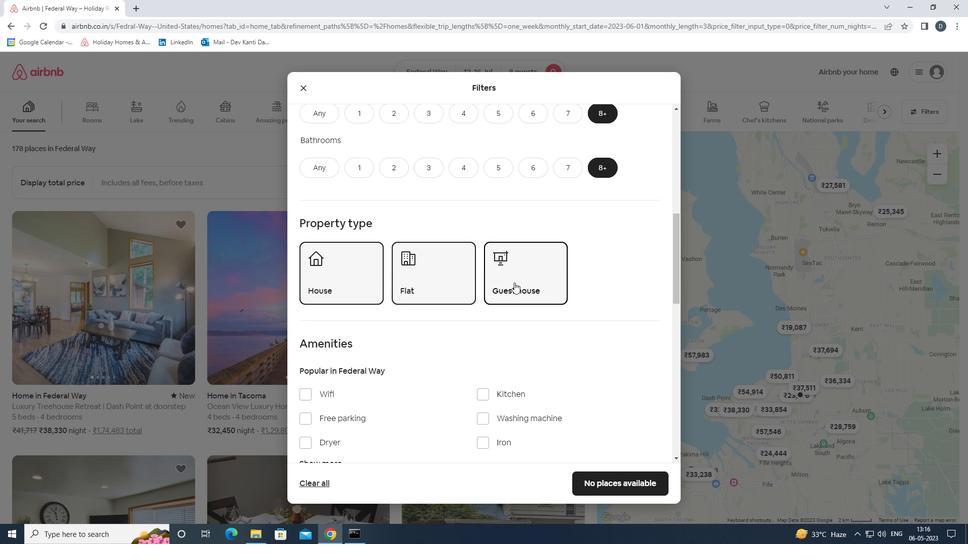 
Action: Mouse moved to (328, 295)
Screenshot: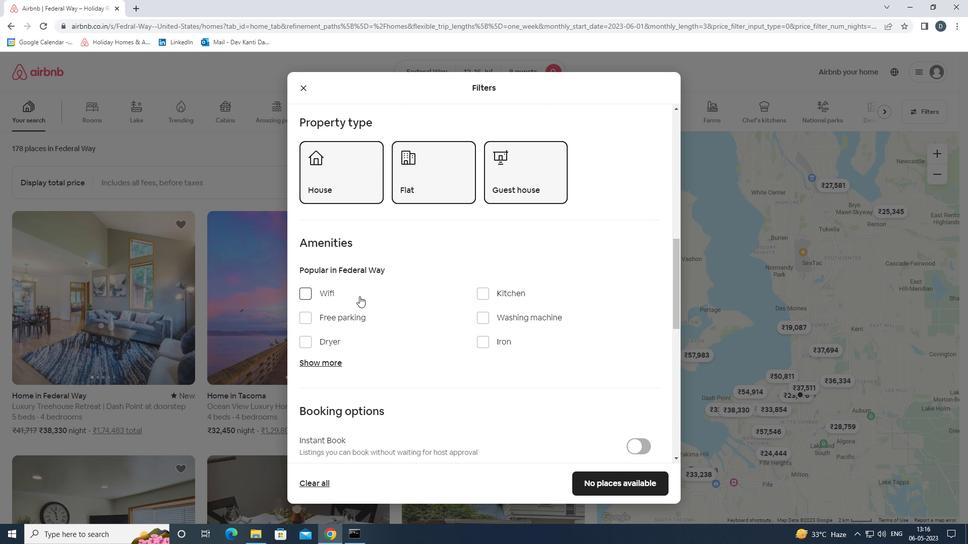 
Action: Mouse pressed left at (328, 295)
Screenshot: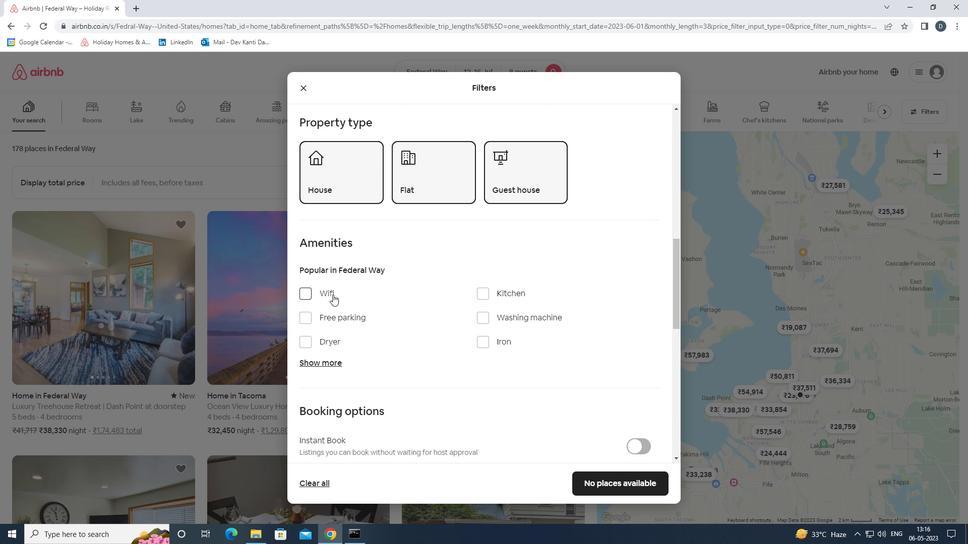 
Action: Mouse moved to (342, 320)
Screenshot: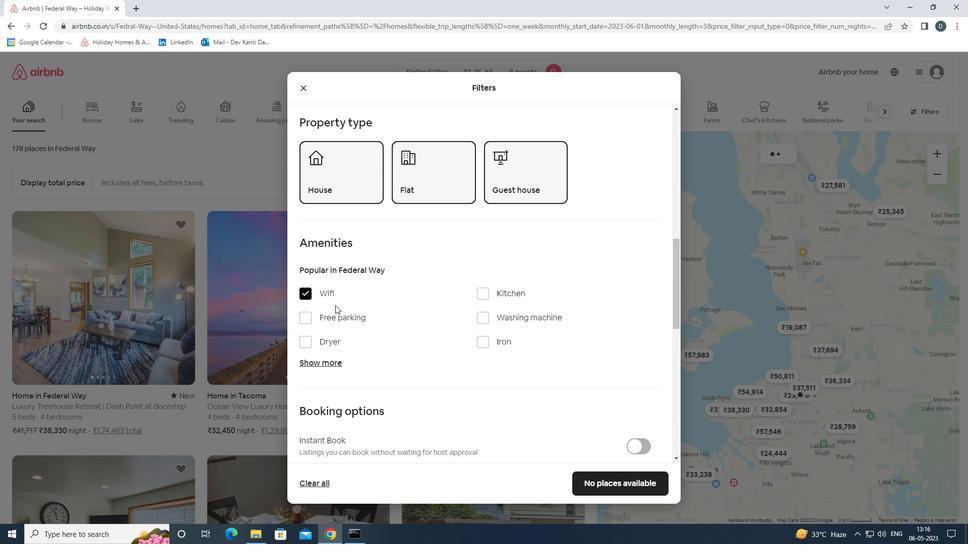 
Action: Mouse pressed left at (342, 320)
Screenshot: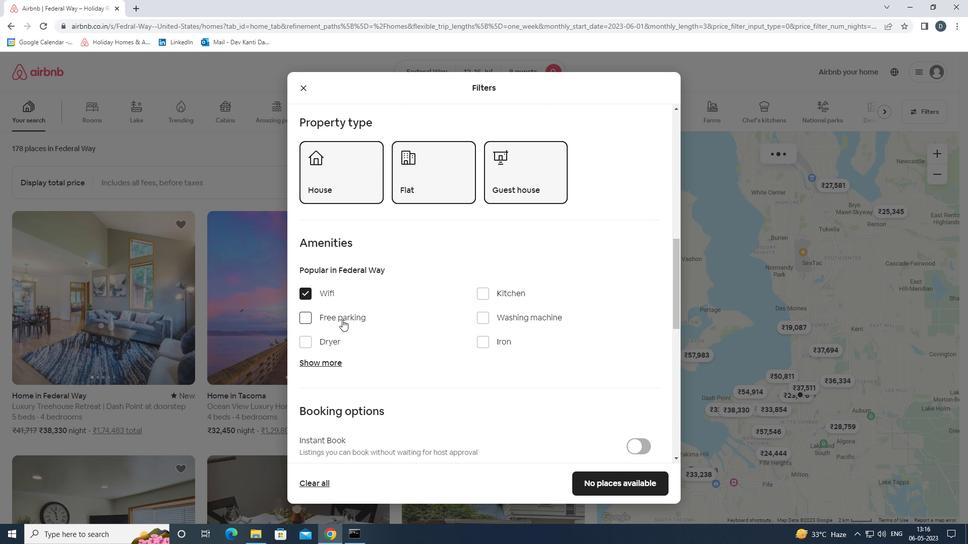 
Action: Mouse moved to (335, 359)
Screenshot: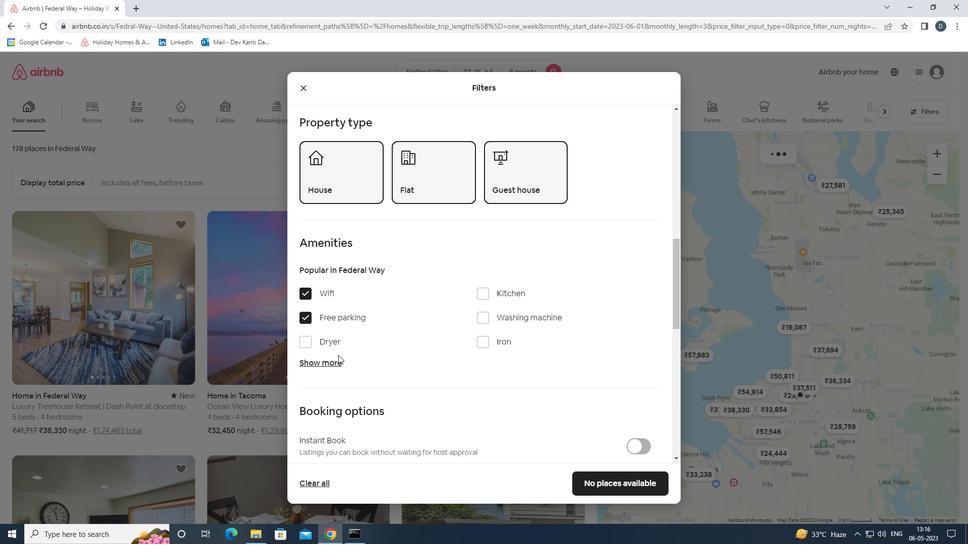 
Action: Mouse pressed left at (335, 359)
Screenshot: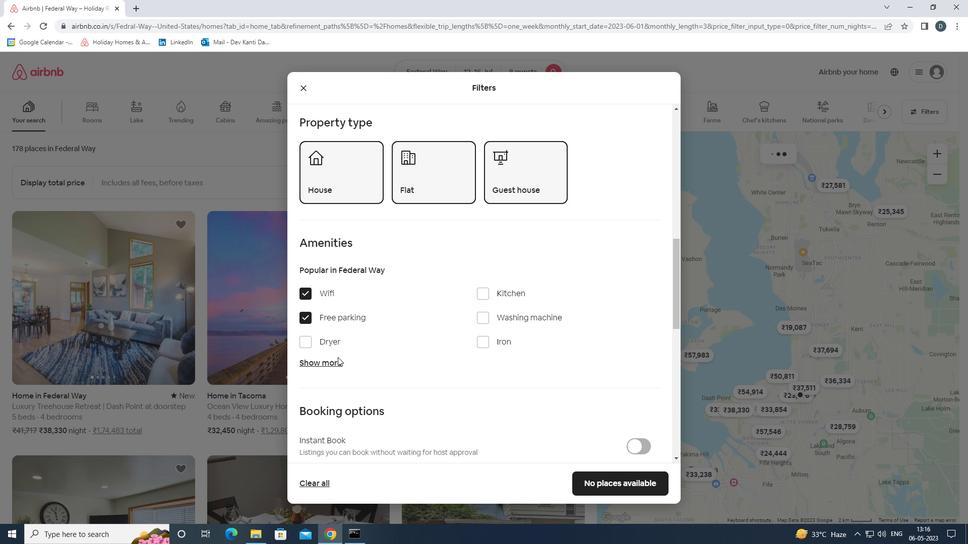 
Action: Mouse moved to (342, 360)
Screenshot: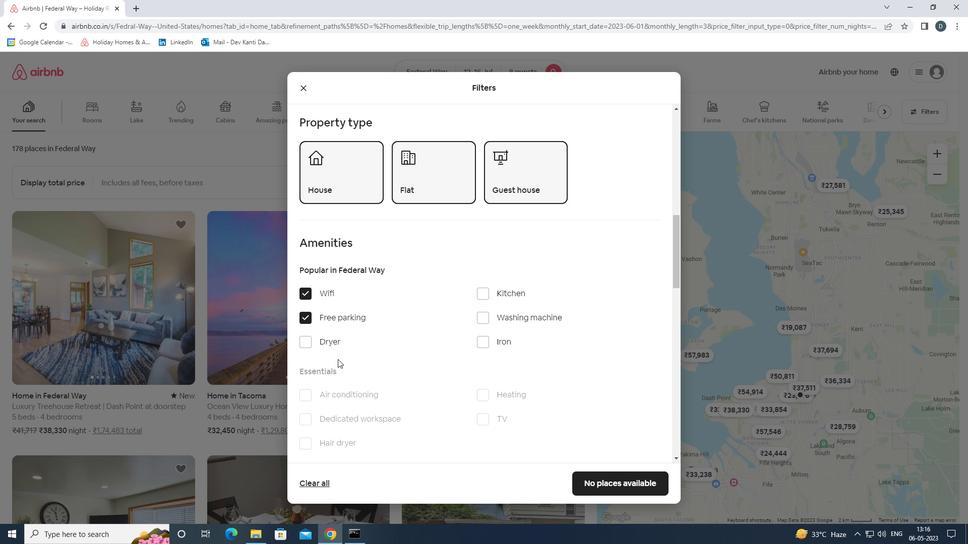 
Action: Mouse scrolled (342, 360) with delta (0, 0)
Screenshot: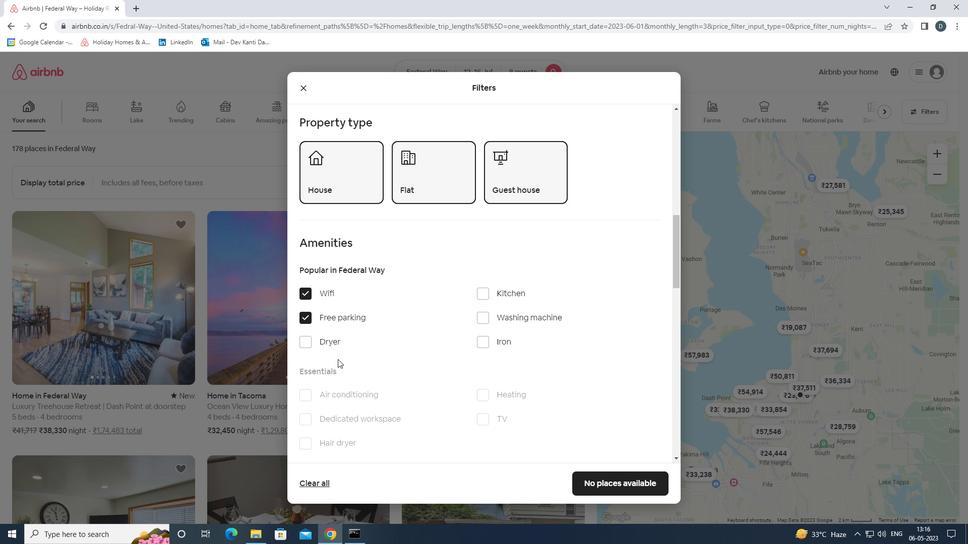 
Action: Mouse moved to (478, 366)
Screenshot: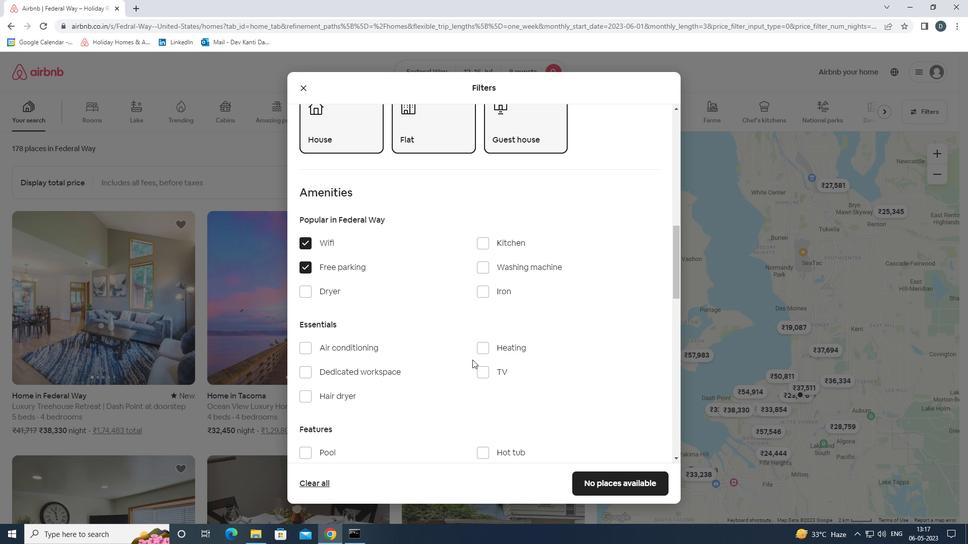 
Action: Mouse pressed left at (478, 366)
Screenshot: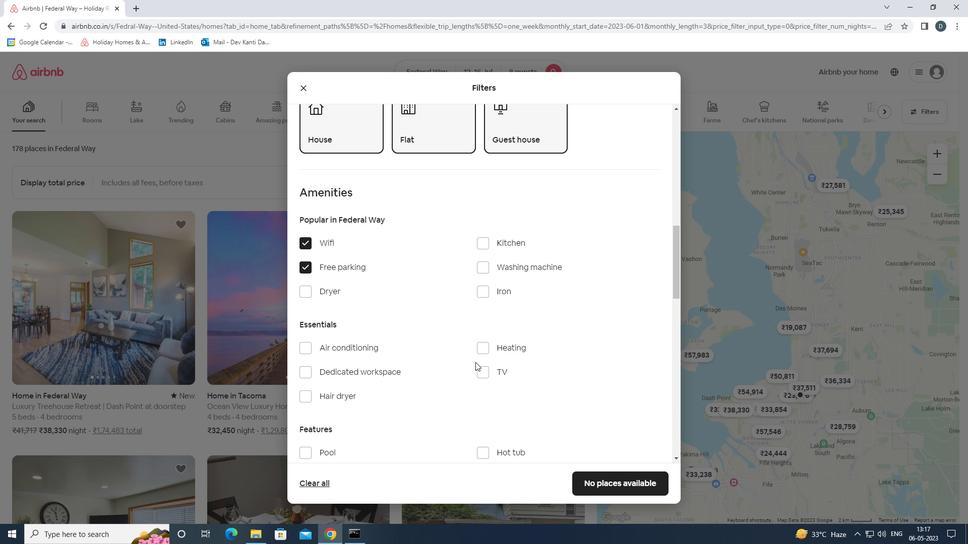 
Action: Mouse moved to (480, 372)
Screenshot: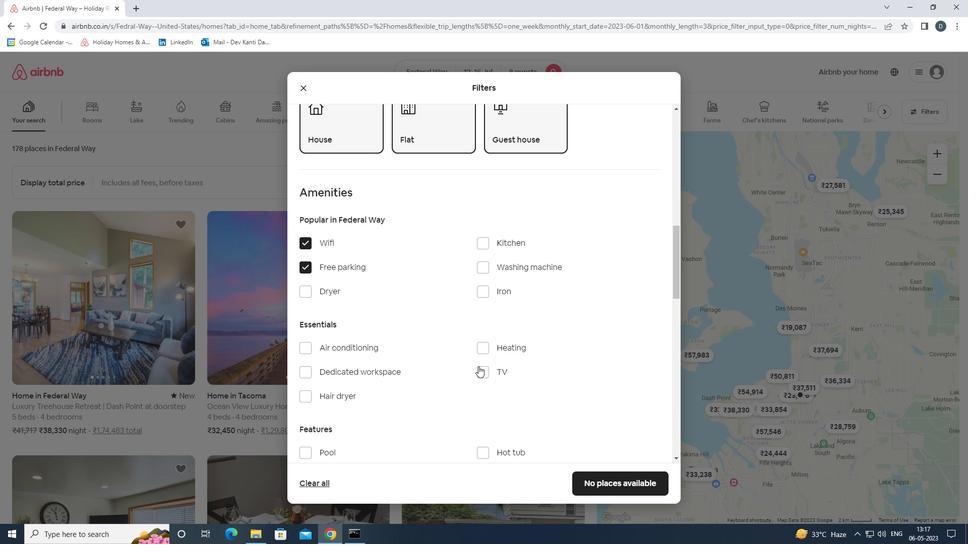 
Action: Mouse pressed left at (480, 372)
Screenshot: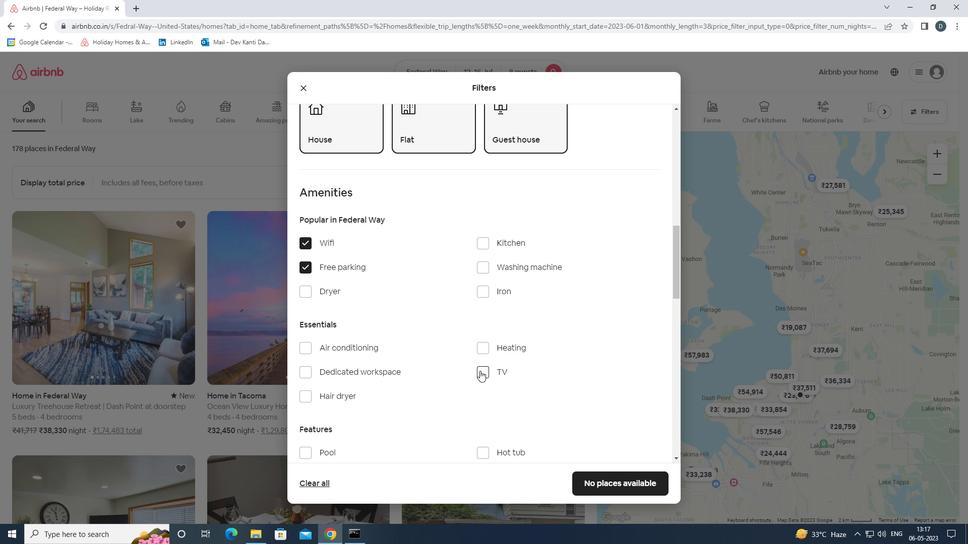 
Action: Mouse scrolled (480, 371) with delta (0, 0)
Screenshot: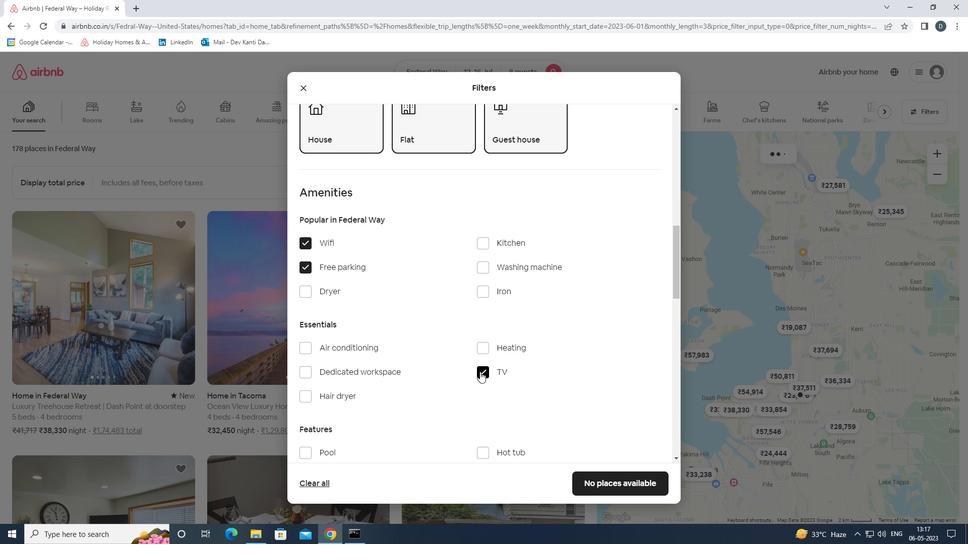
Action: Mouse scrolled (480, 371) with delta (0, 0)
Screenshot: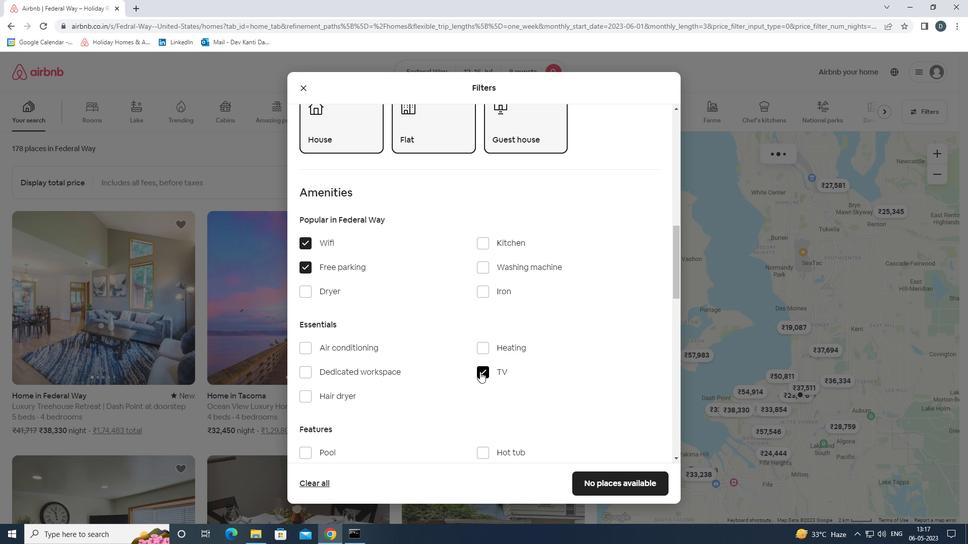 
Action: Mouse scrolled (480, 371) with delta (0, 0)
Screenshot: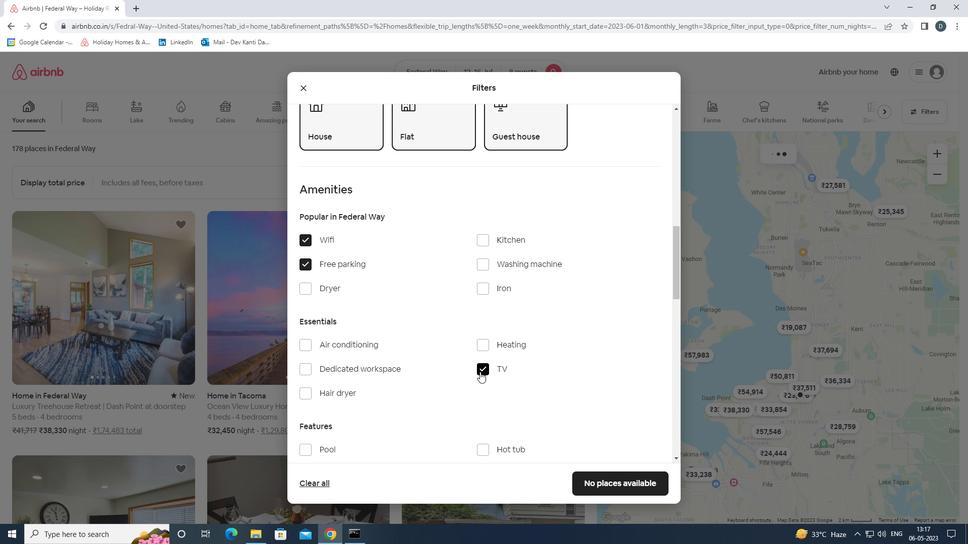 
Action: Mouse moved to (323, 347)
Screenshot: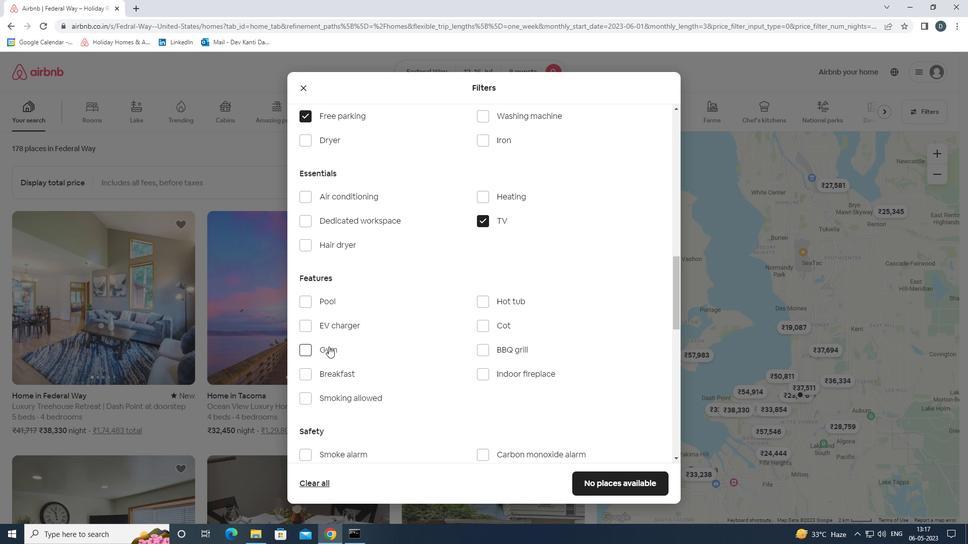 
Action: Mouse pressed left at (323, 347)
Screenshot: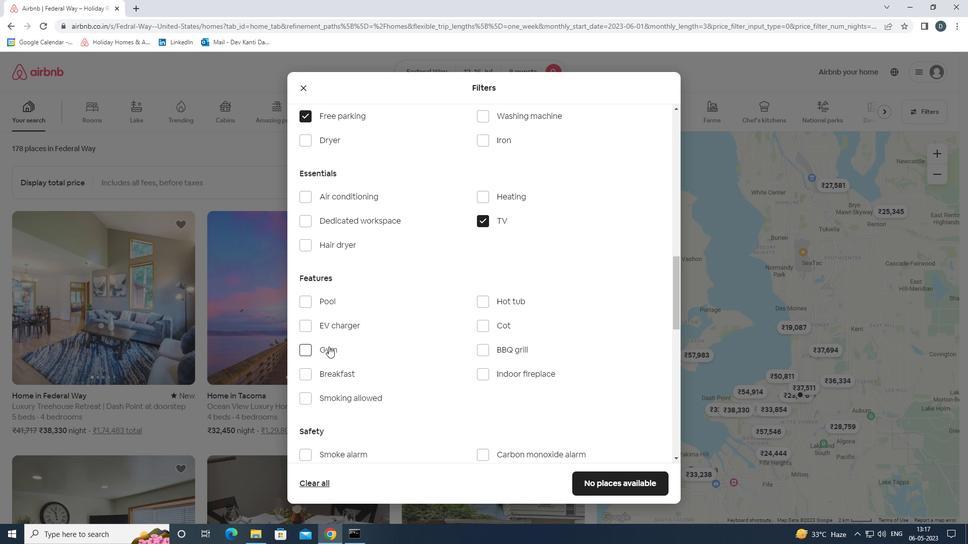 
Action: Mouse moved to (336, 349)
Screenshot: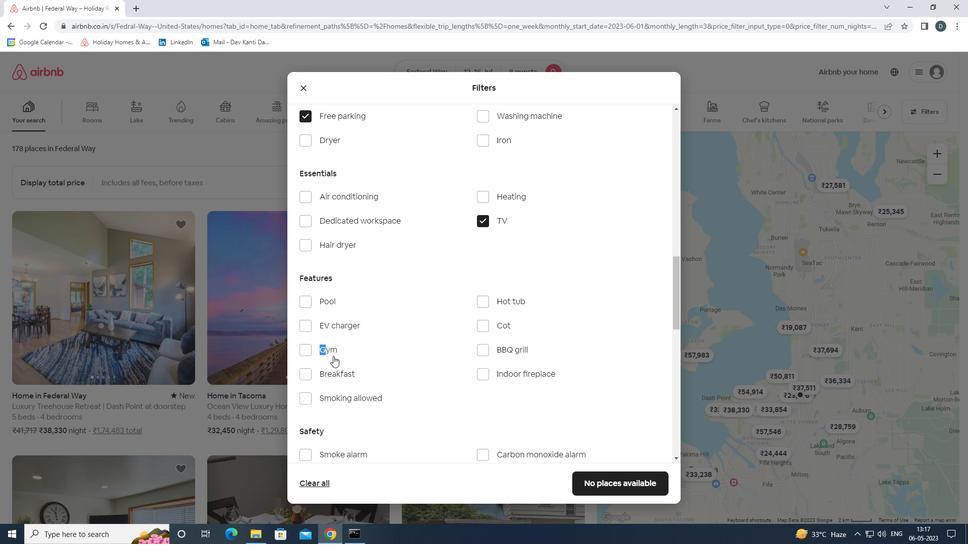 
Action: Mouse pressed left at (336, 349)
Screenshot: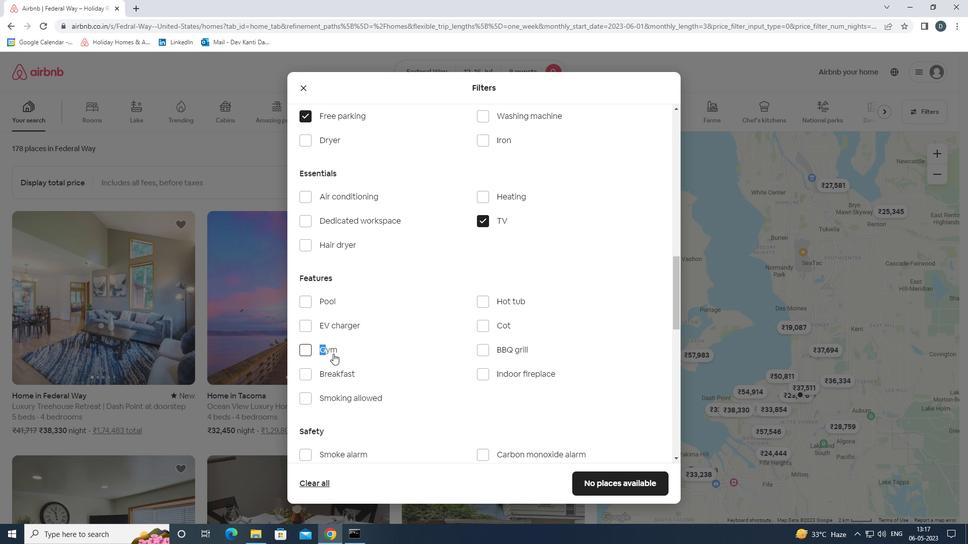 
Action: Mouse moved to (336, 372)
Screenshot: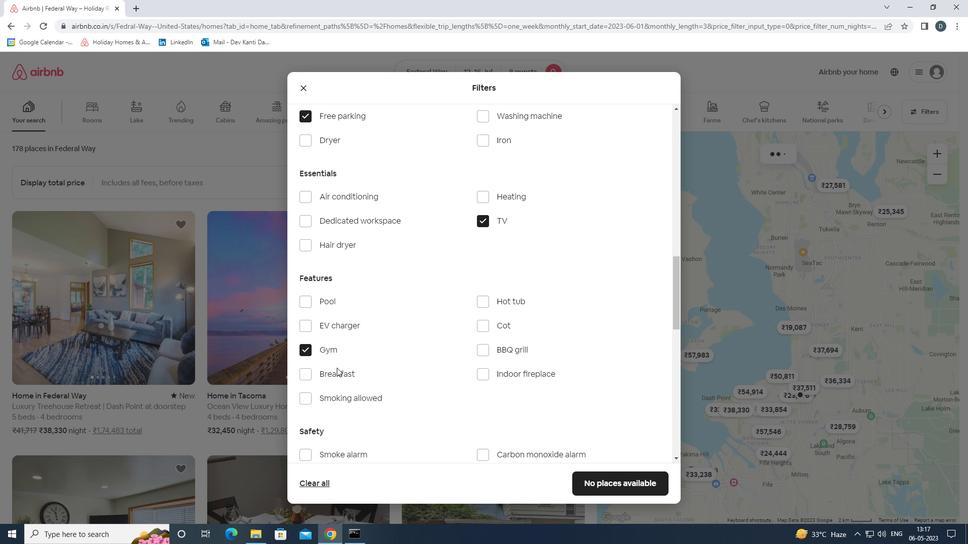 
Action: Mouse pressed left at (336, 372)
Screenshot: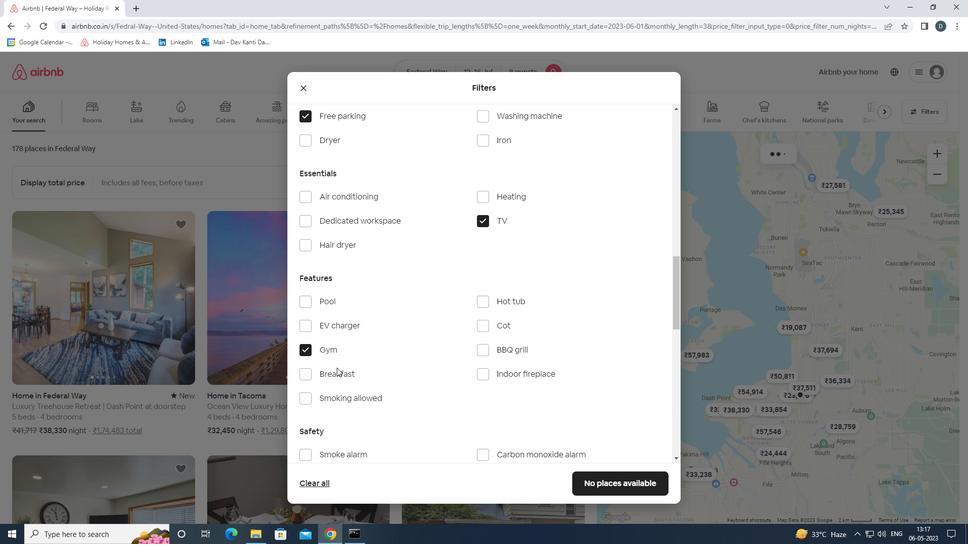 
Action: Mouse moved to (420, 352)
Screenshot: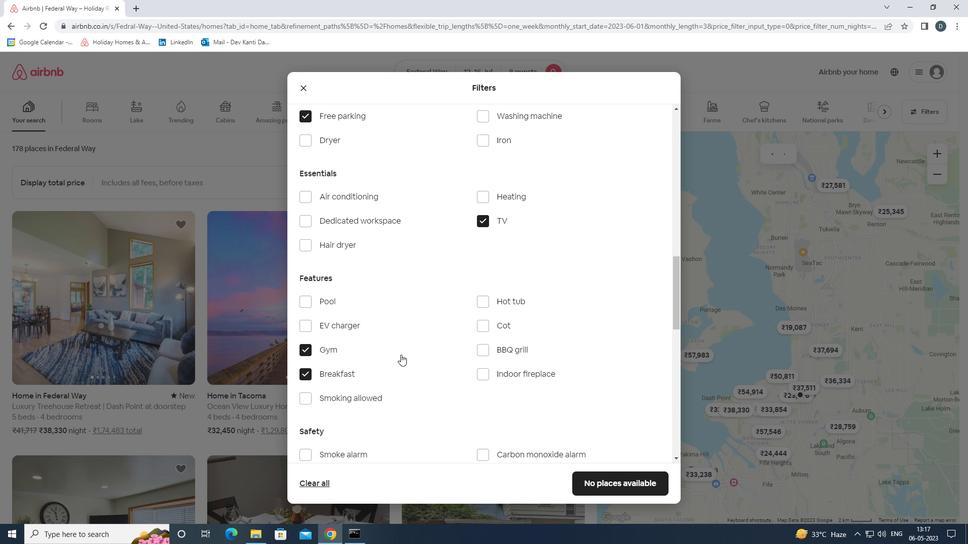 
Action: Mouse scrolled (420, 351) with delta (0, 0)
Screenshot: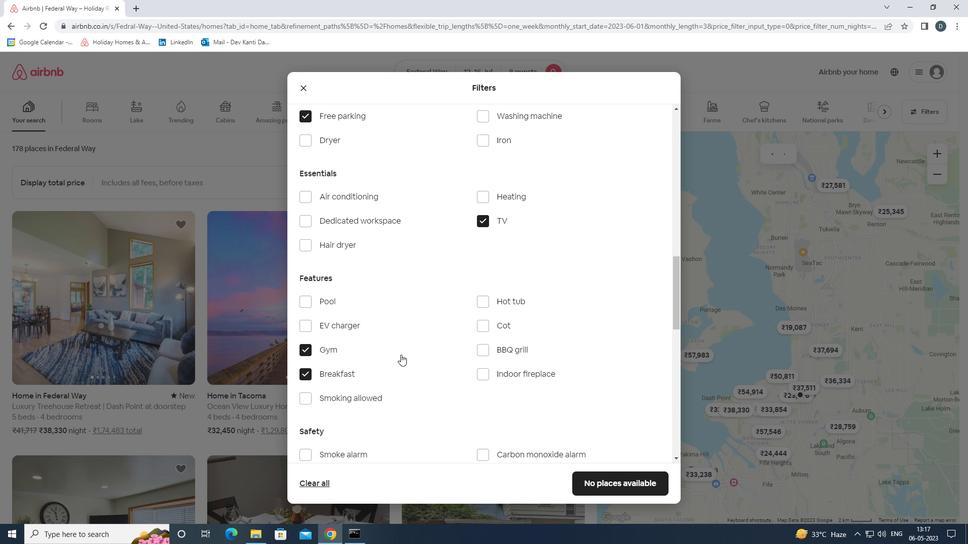
Action: Mouse moved to (423, 352)
Screenshot: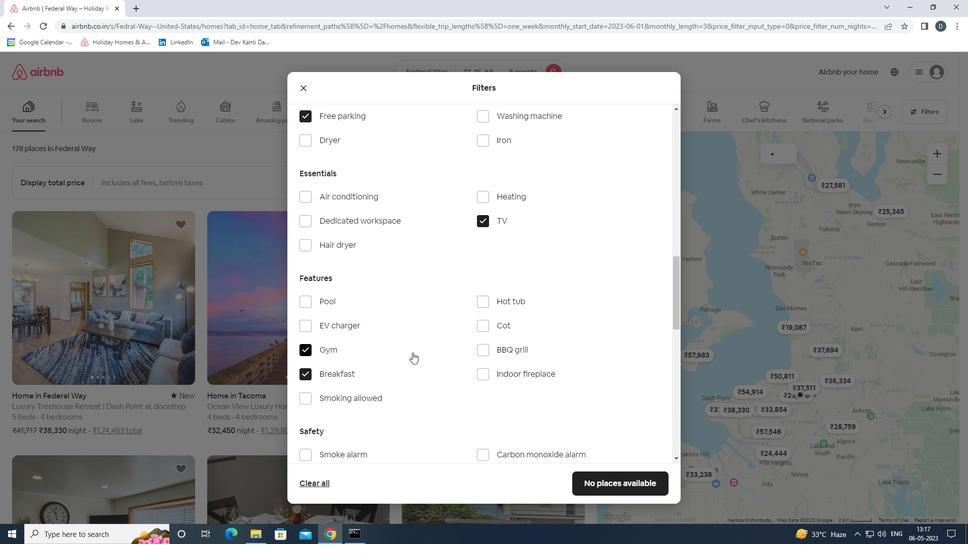 
Action: Mouse scrolled (423, 351) with delta (0, 0)
Screenshot: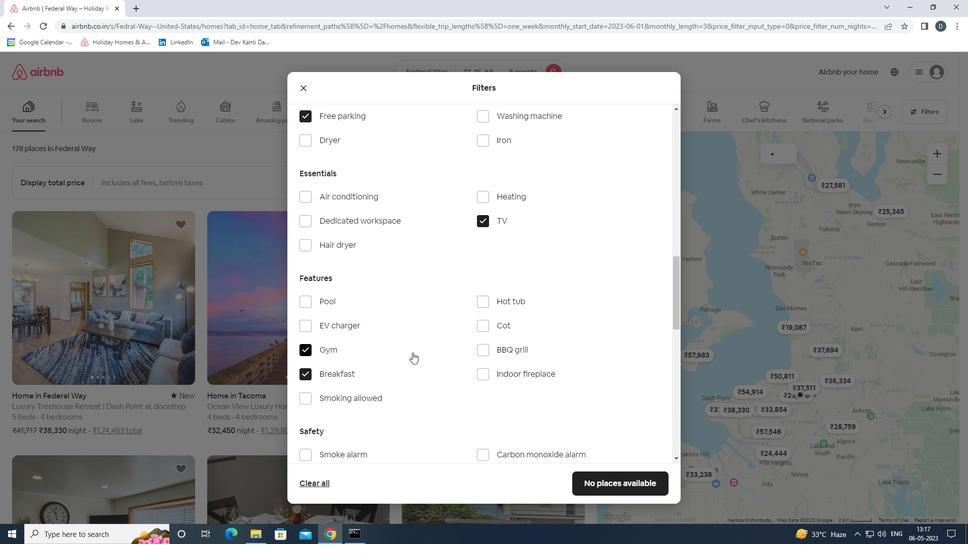 
Action: Mouse moved to (437, 352)
Screenshot: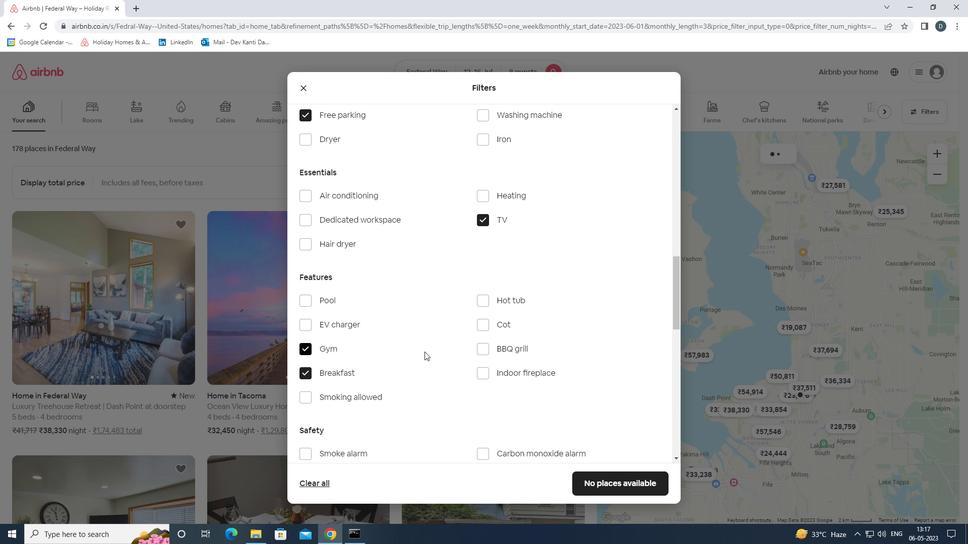 
Action: Mouse scrolled (437, 351) with delta (0, 0)
Screenshot: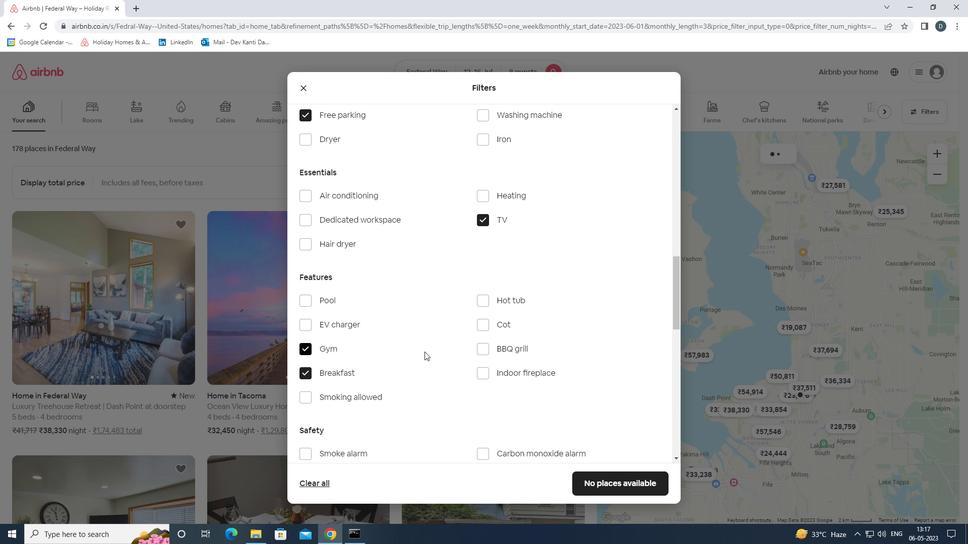 
Action: Mouse moved to (475, 352)
Screenshot: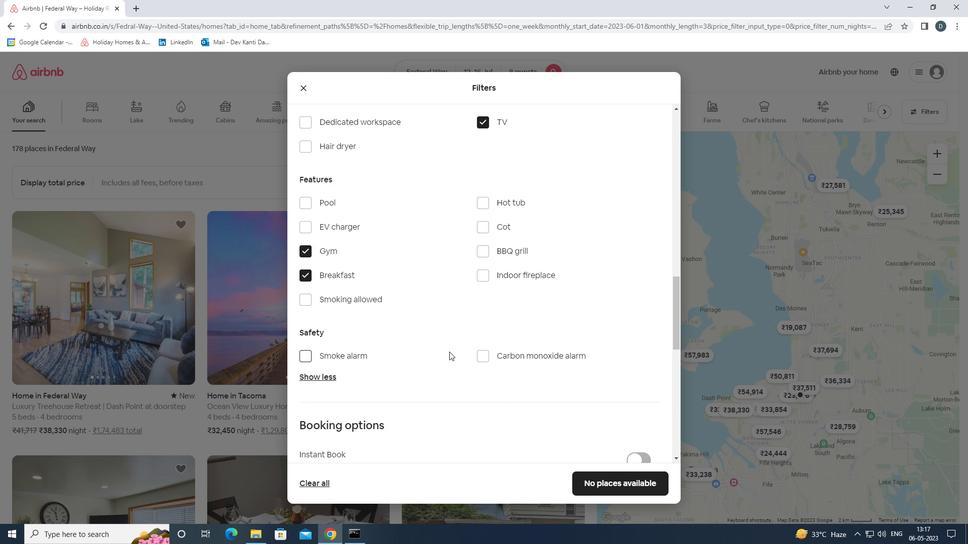 
Action: Mouse scrolled (475, 352) with delta (0, 0)
Screenshot: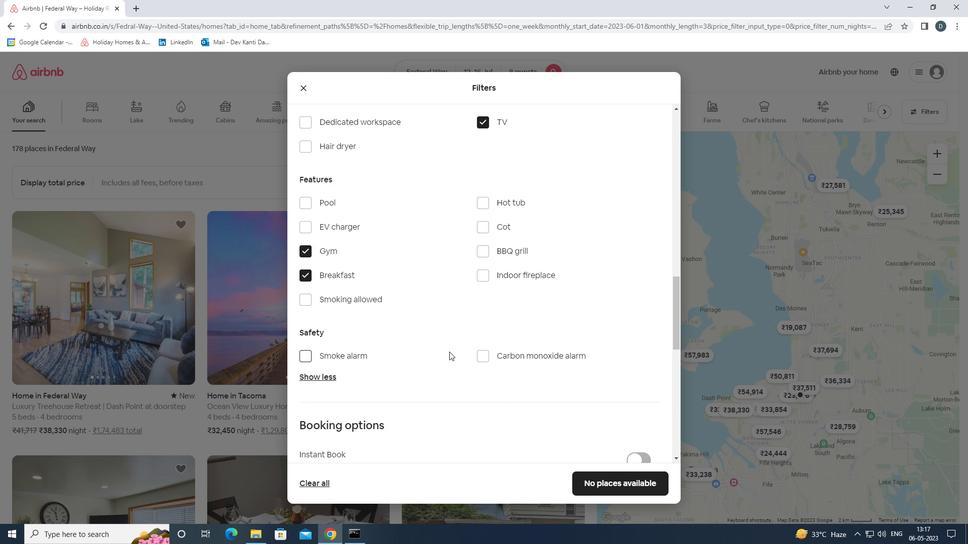 
Action: Mouse moved to (487, 345)
Screenshot: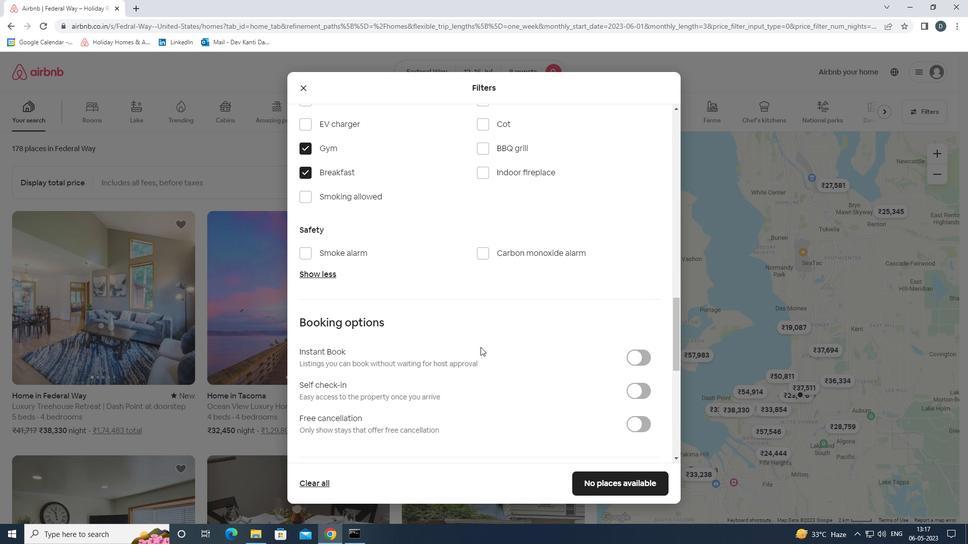 
Action: Mouse scrolled (487, 344) with delta (0, 0)
Screenshot: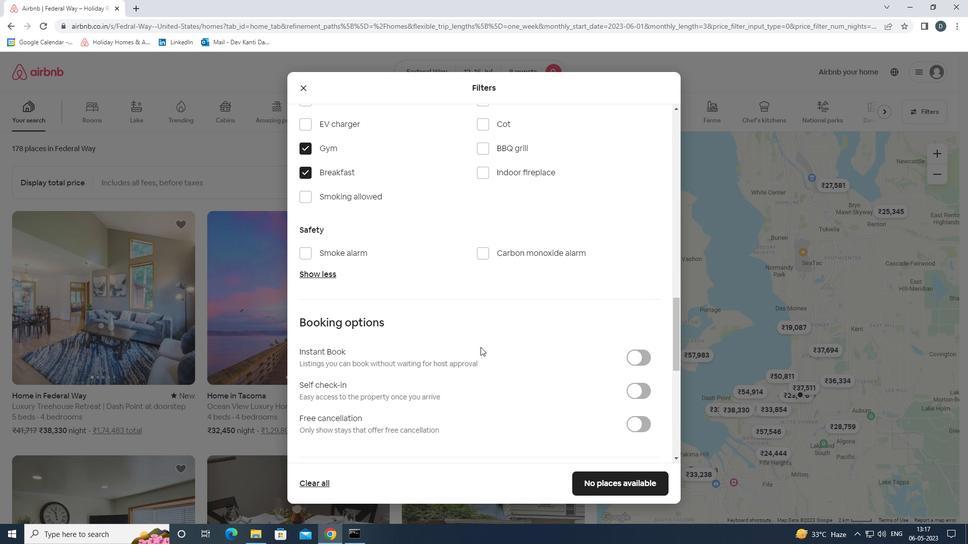 
Action: Mouse moved to (511, 344)
Screenshot: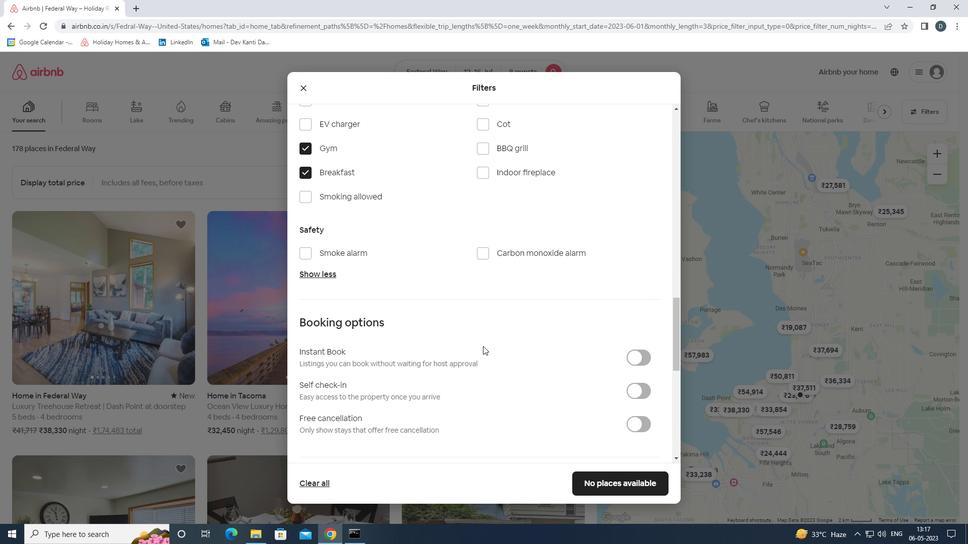 
Action: Mouse scrolled (511, 344) with delta (0, 0)
Screenshot: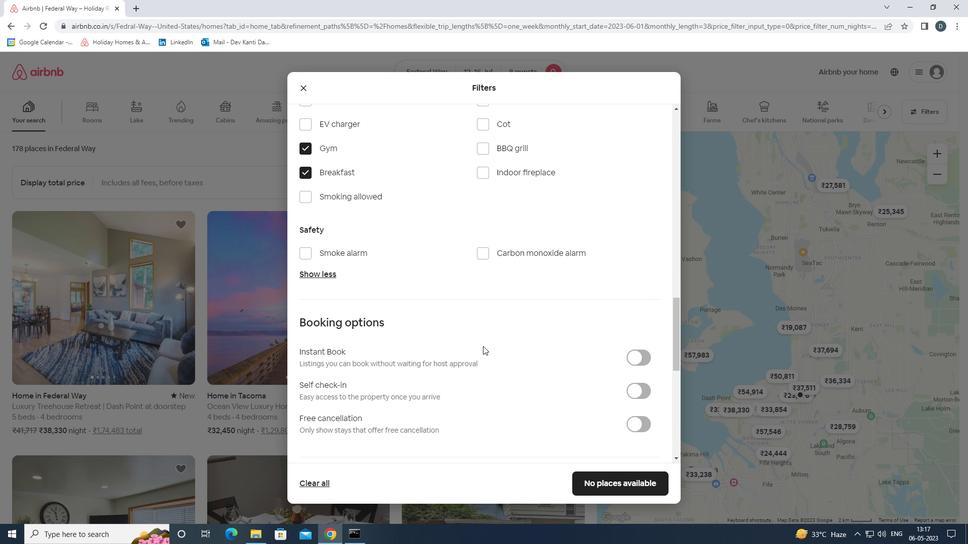 
Action: Mouse moved to (630, 289)
Screenshot: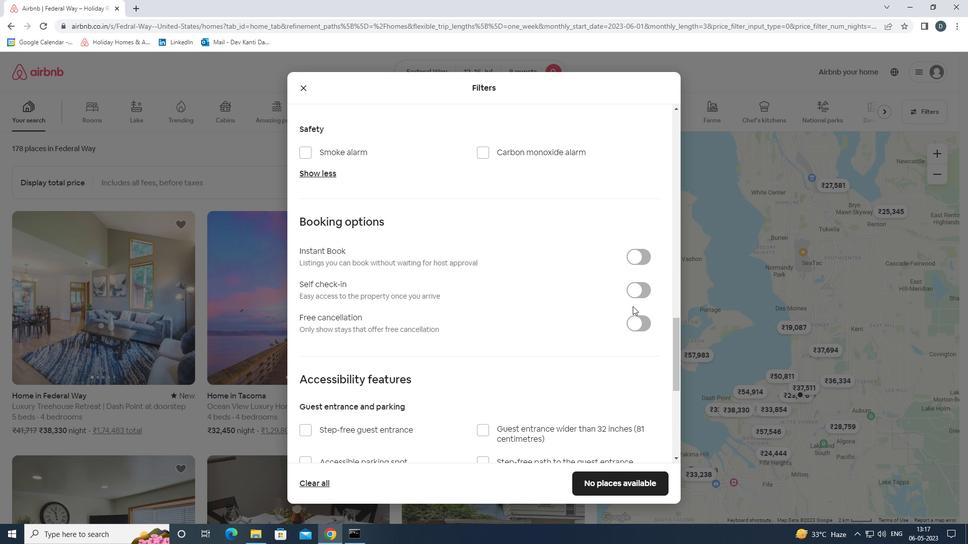 
Action: Mouse pressed left at (630, 289)
Screenshot: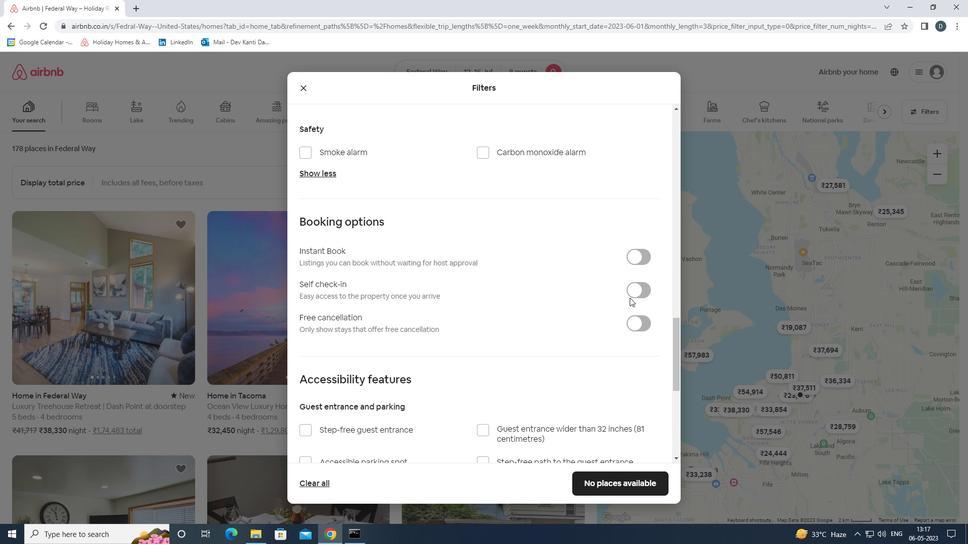 
Action: Mouse scrolled (630, 288) with delta (0, 0)
Screenshot: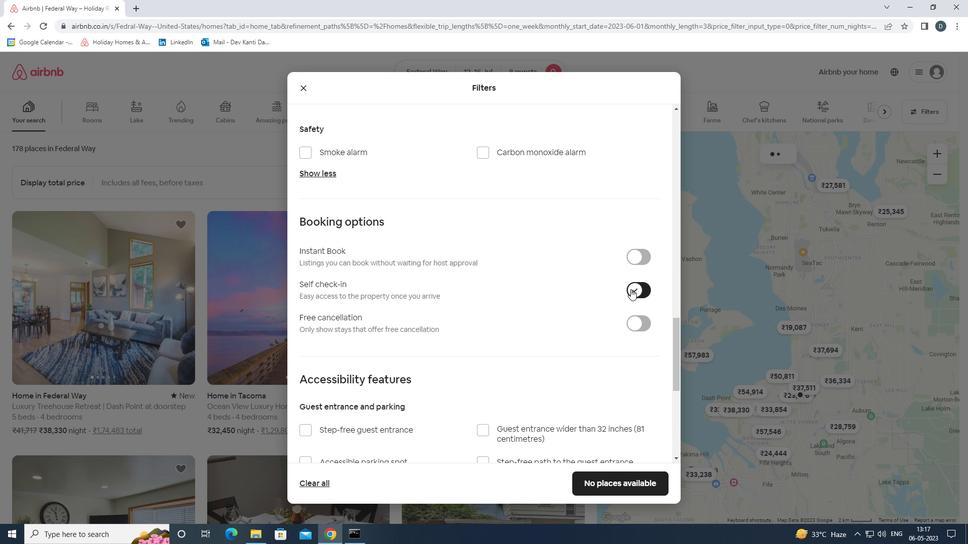 
Action: Mouse scrolled (630, 288) with delta (0, 0)
Screenshot: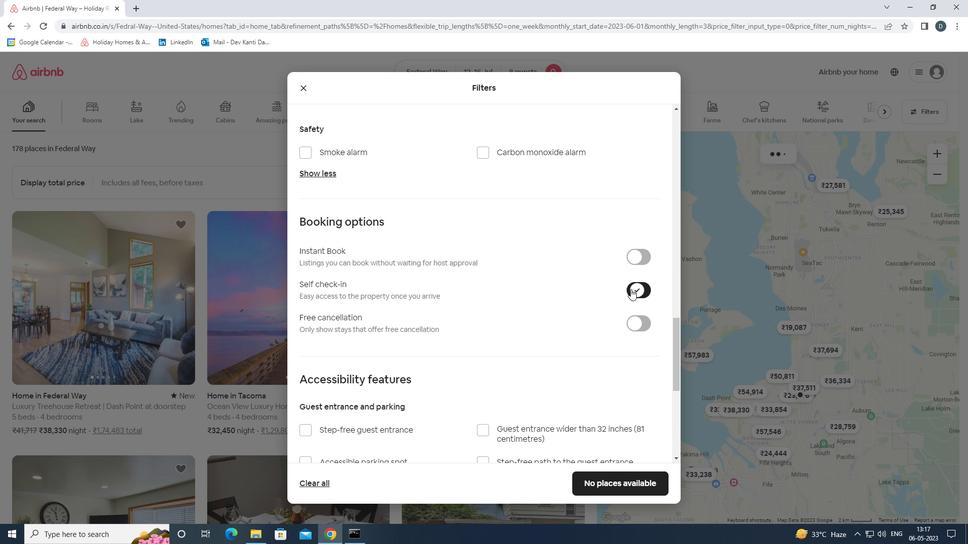 
Action: Mouse scrolled (630, 288) with delta (0, 0)
Screenshot: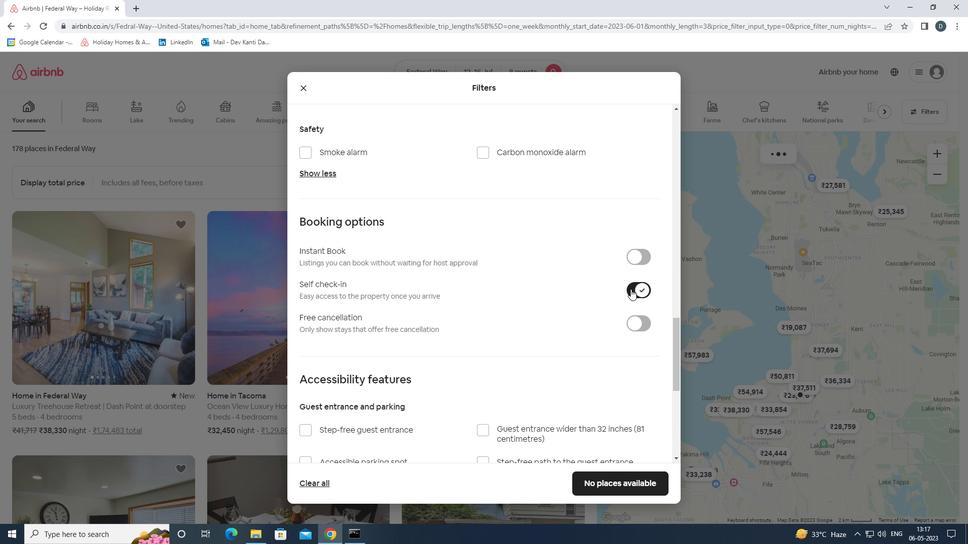 
Action: Mouse moved to (630, 290)
Screenshot: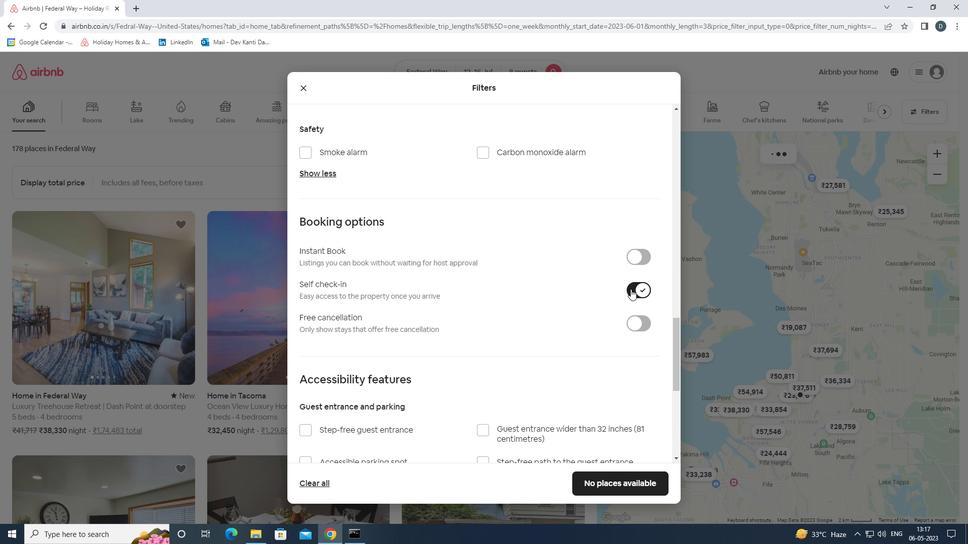 
Action: Mouse scrolled (630, 289) with delta (0, 0)
Screenshot: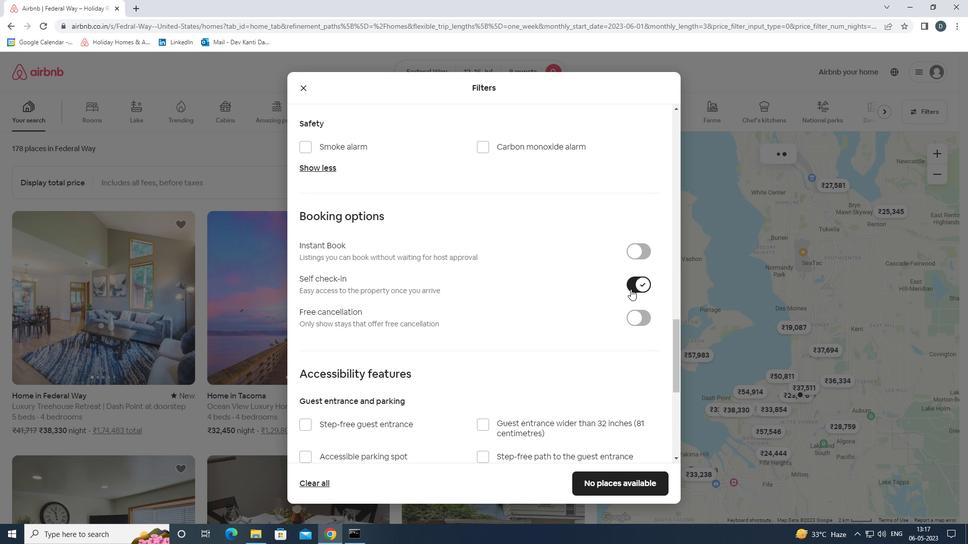 
Action: Mouse moved to (631, 290)
Screenshot: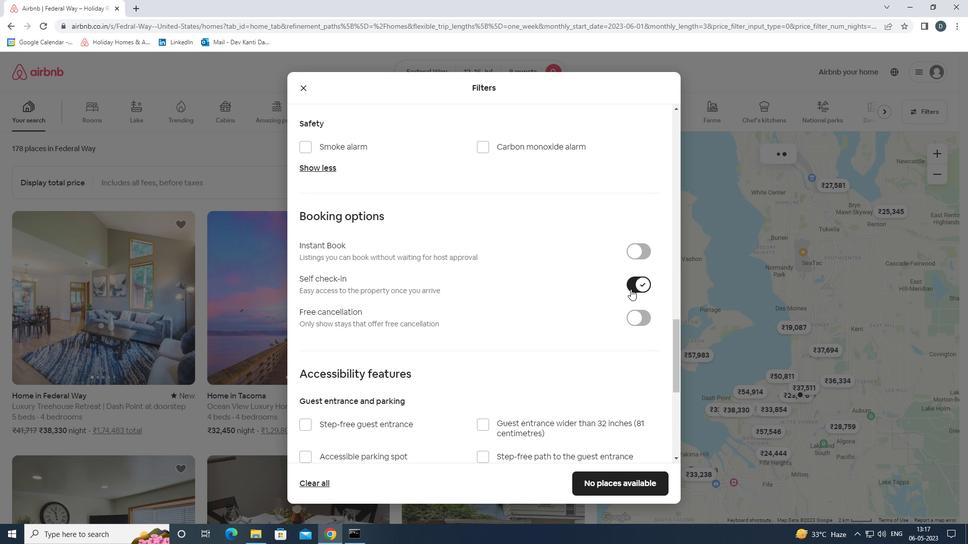 
Action: Mouse scrolled (631, 289) with delta (0, 0)
Screenshot: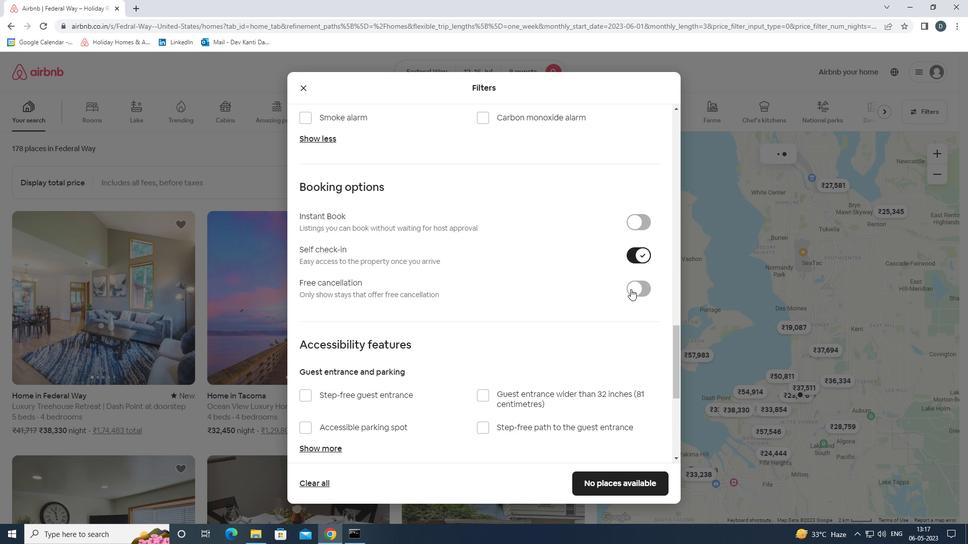 
Action: Mouse moved to (631, 293)
Screenshot: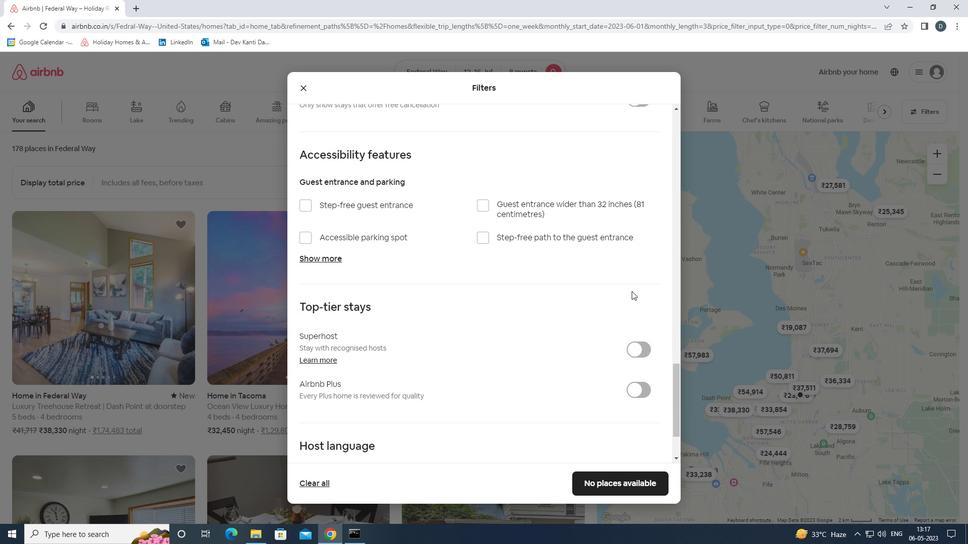 
Action: Mouse scrolled (631, 292) with delta (0, 0)
Screenshot: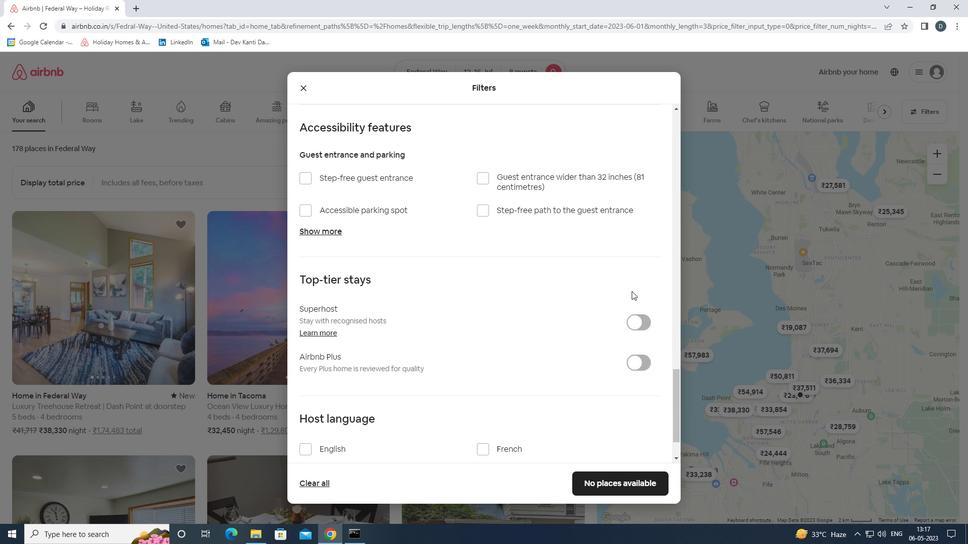 
Action: Mouse moved to (632, 295)
Screenshot: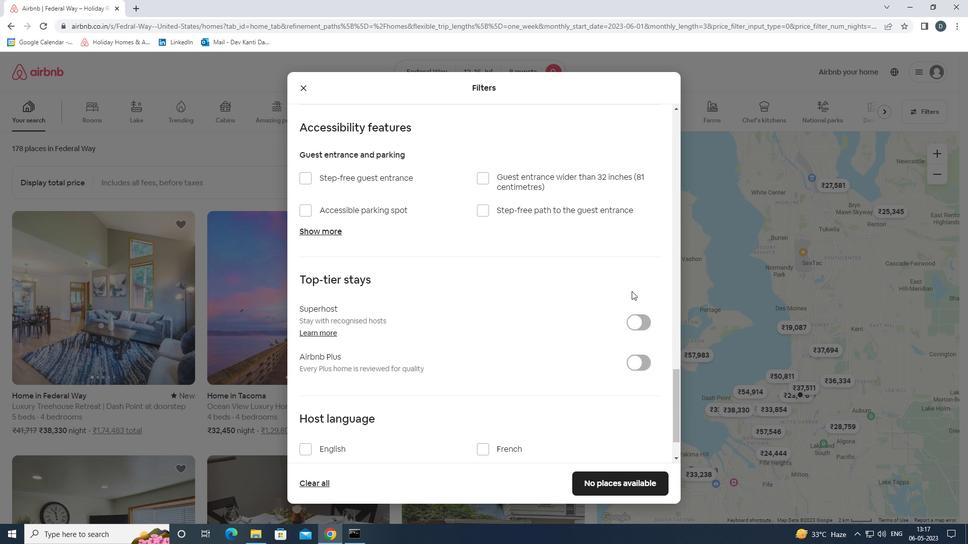 
Action: Mouse scrolled (632, 295) with delta (0, 0)
Screenshot: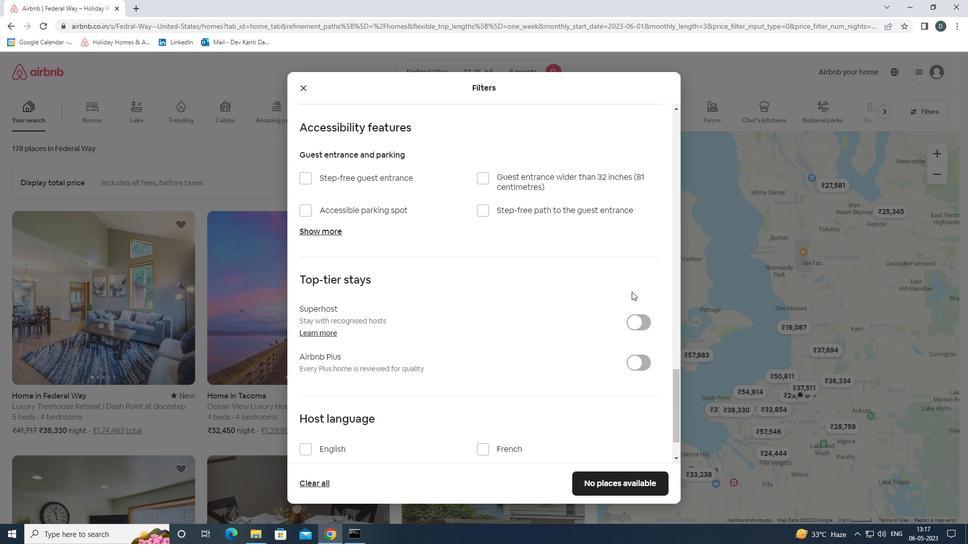 
Action: Mouse moved to (632, 296)
Screenshot: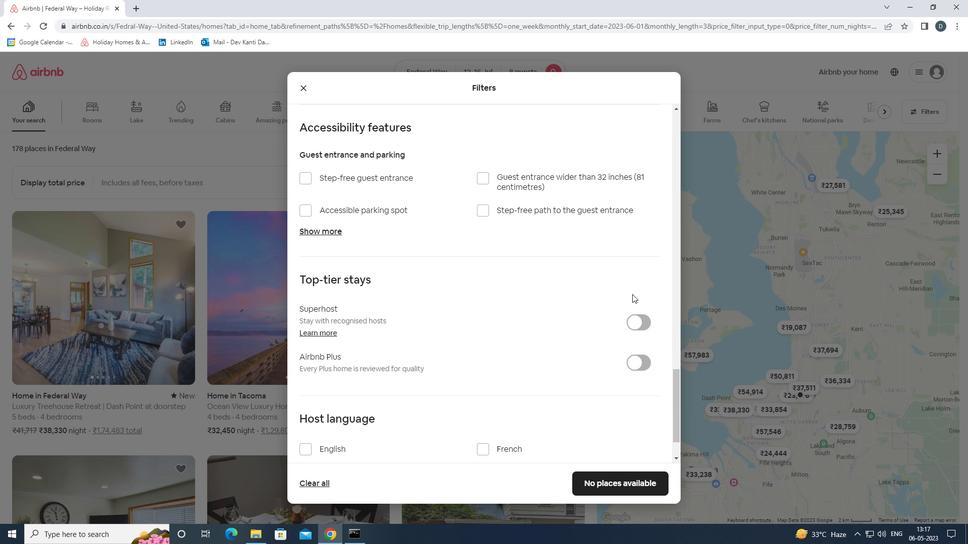 
Action: Mouse scrolled (632, 295) with delta (0, 0)
Screenshot: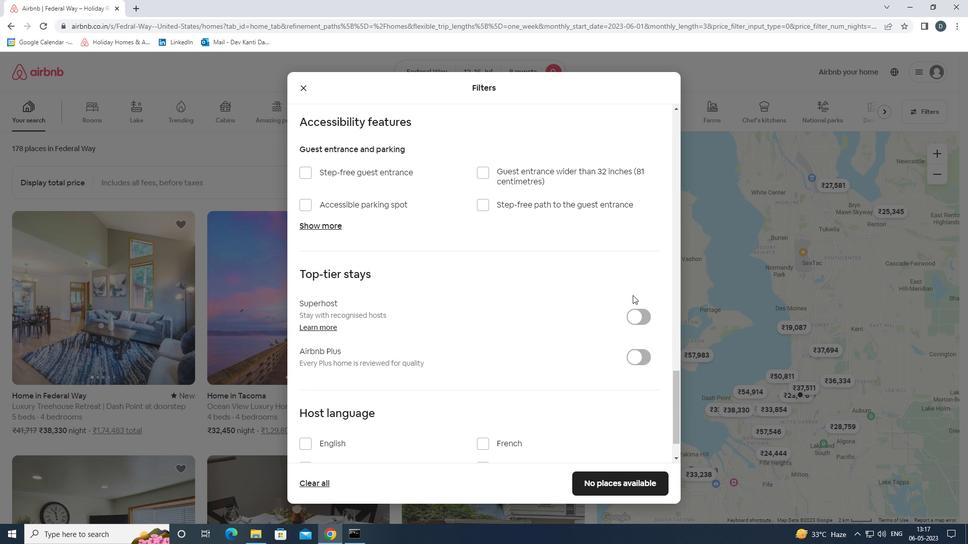 
Action: Mouse scrolled (632, 295) with delta (0, 0)
Screenshot: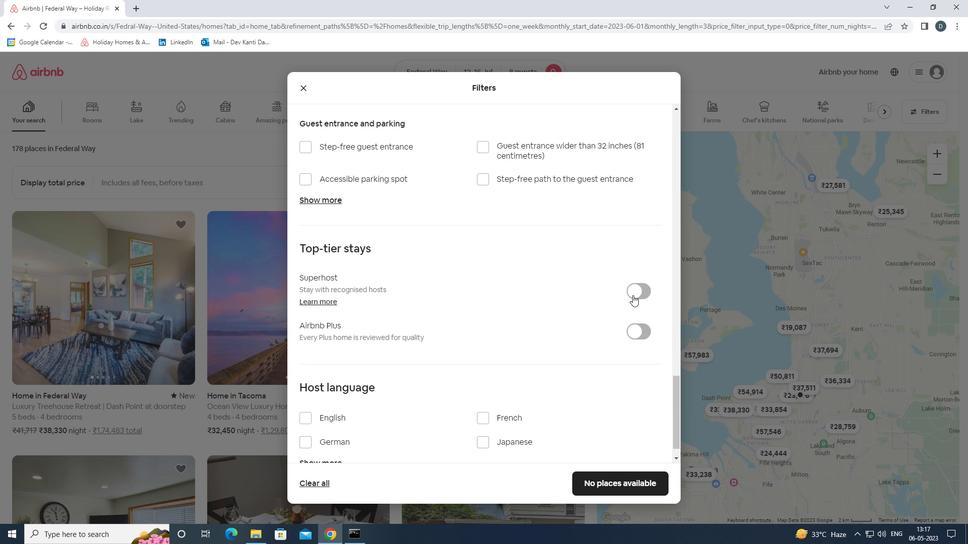 
Action: Mouse moved to (348, 391)
Screenshot: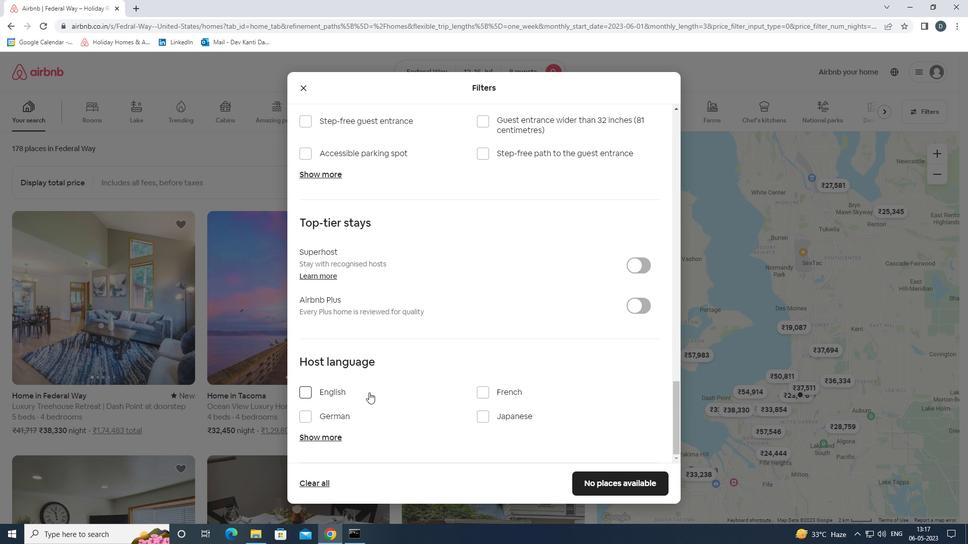 
Action: Mouse pressed left at (348, 391)
Screenshot: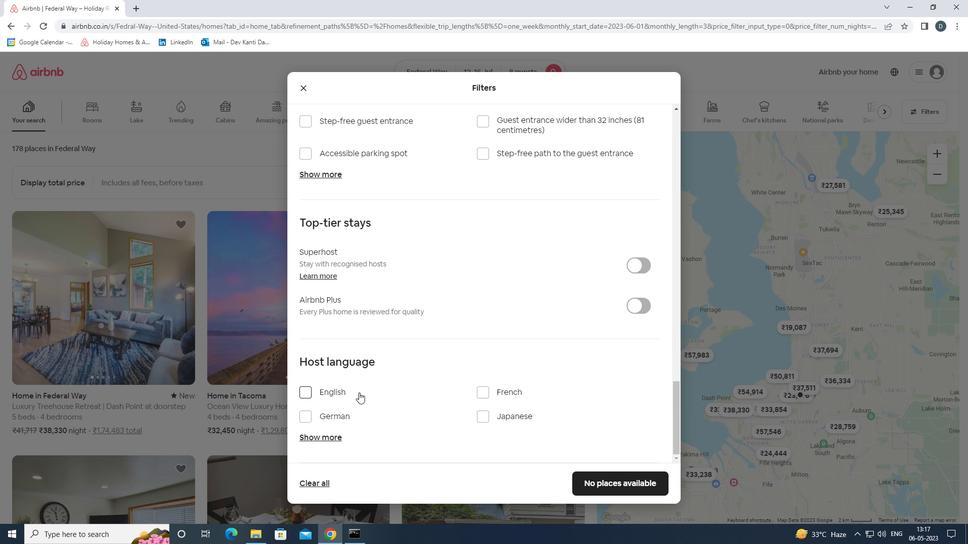 
Action: Mouse moved to (621, 489)
Screenshot: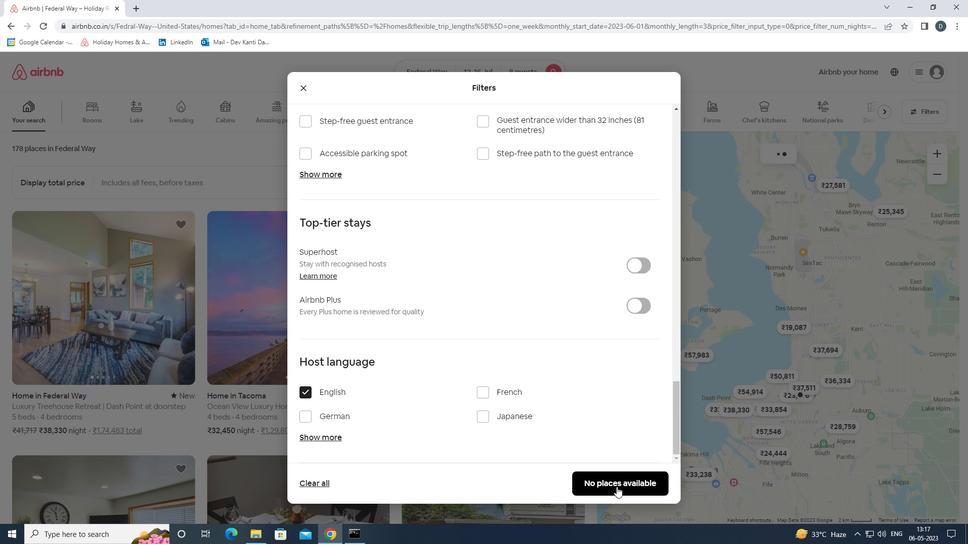 
Action: Mouse pressed left at (621, 489)
Screenshot: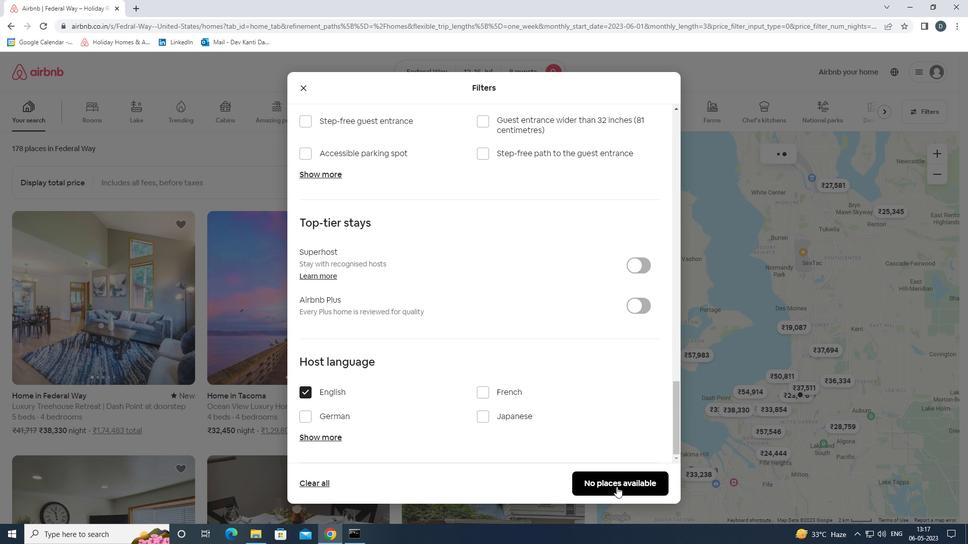 
Action: Mouse moved to (574, 360)
Screenshot: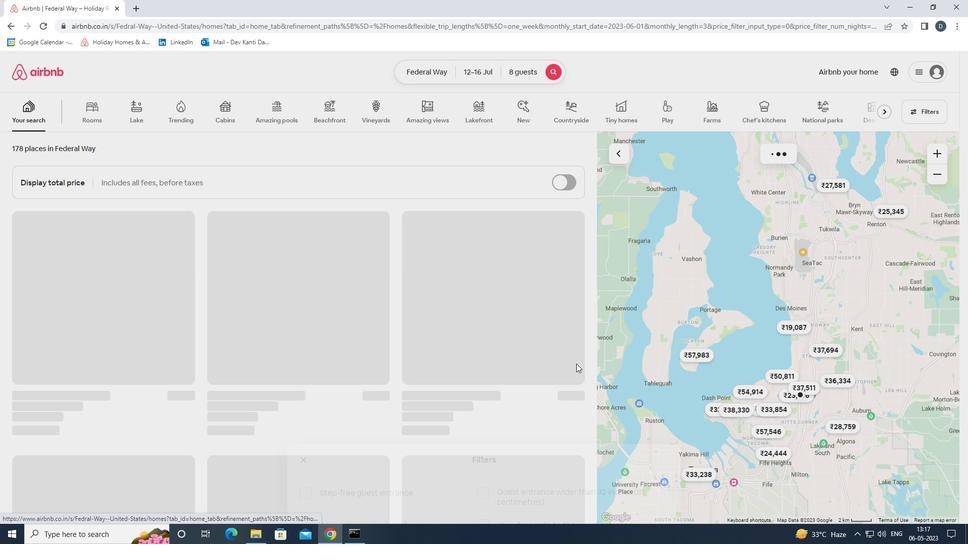 
